 Task: Search one way flight ticket for 5 adults, 2 children, 1 infant in seat and 1 infant on lap in economy from San Luis Obispo: San Luis Obispo County Regional Airport (mcchesney Field) to Laramie: Laramie Regional Airport on 5-3-2023. Choice of flights is Southwest. Number of bags: 2 checked bags. Price is upto 40000. Outbound departure time preference is 10:30.
Action: Mouse moved to (292, 114)
Screenshot: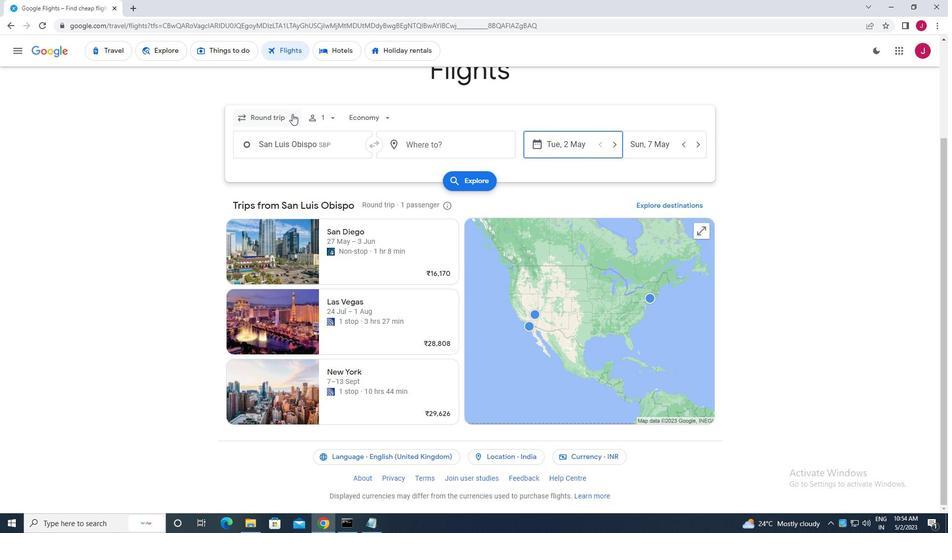 
Action: Mouse pressed left at (292, 114)
Screenshot: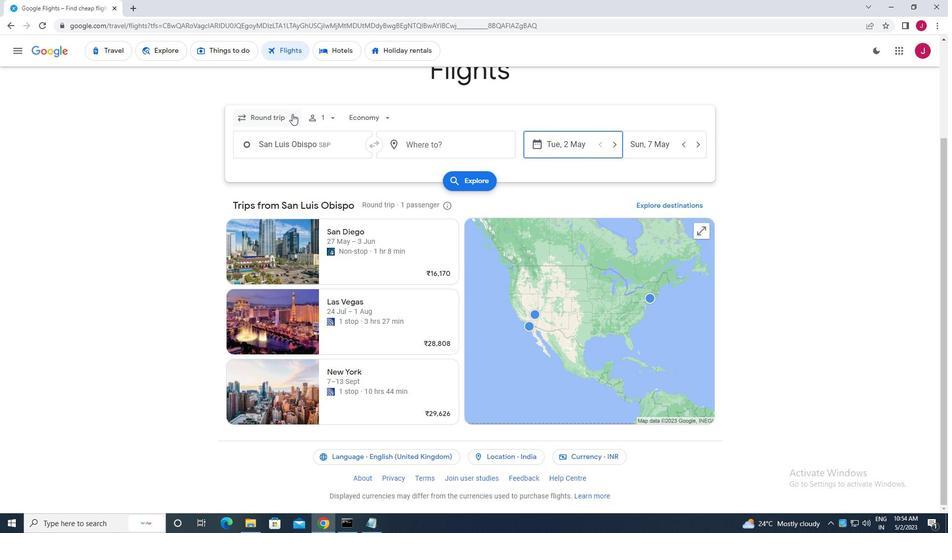 
Action: Mouse moved to (282, 165)
Screenshot: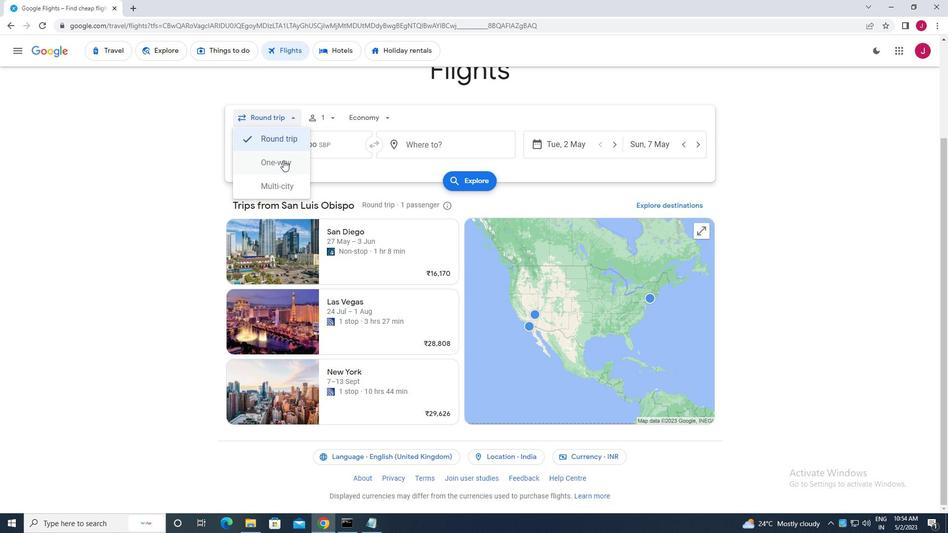 
Action: Mouse pressed left at (282, 165)
Screenshot: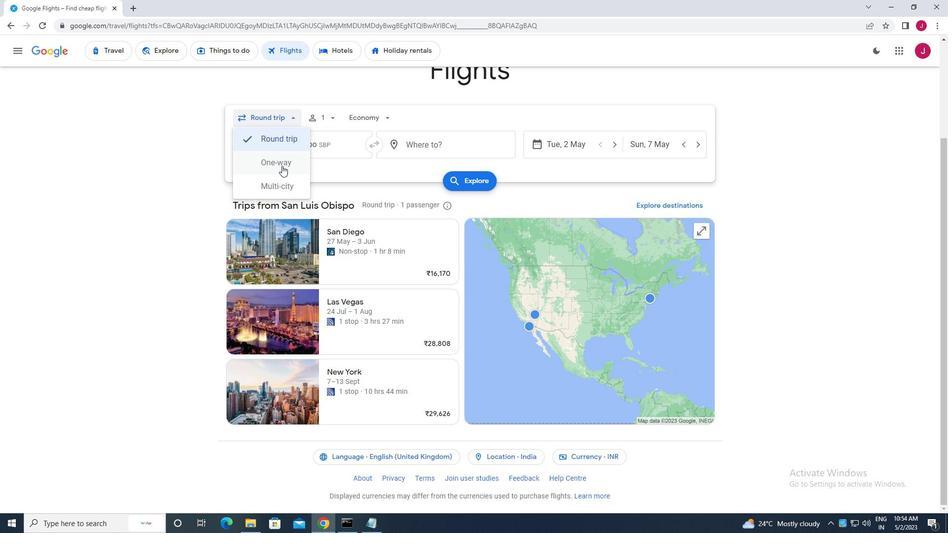 
Action: Mouse moved to (328, 116)
Screenshot: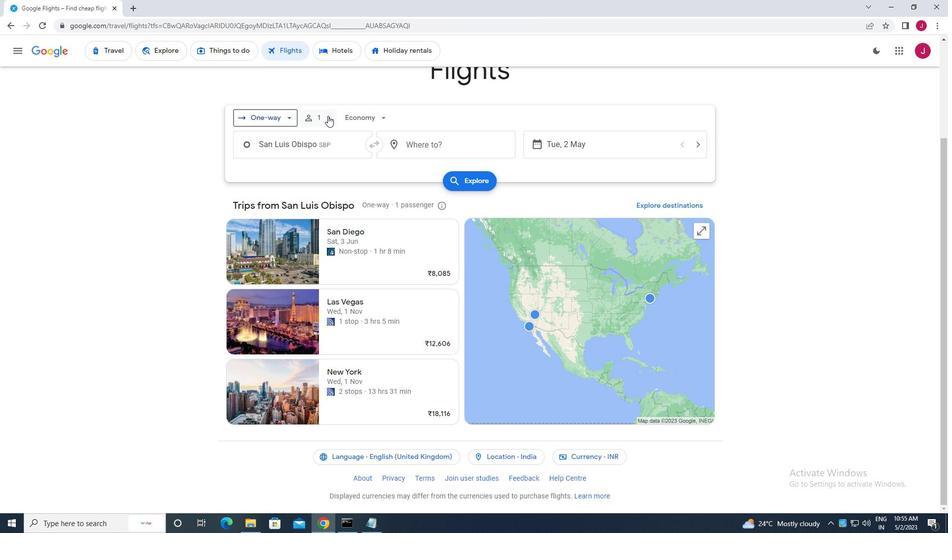 
Action: Mouse pressed left at (328, 116)
Screenshot: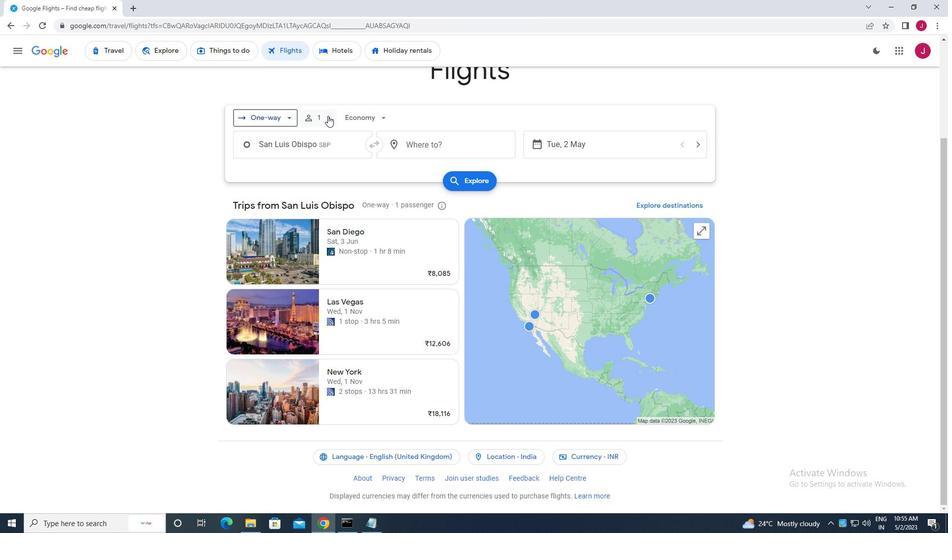 
Action: Mouse moved to (402, 142)
Screenshot: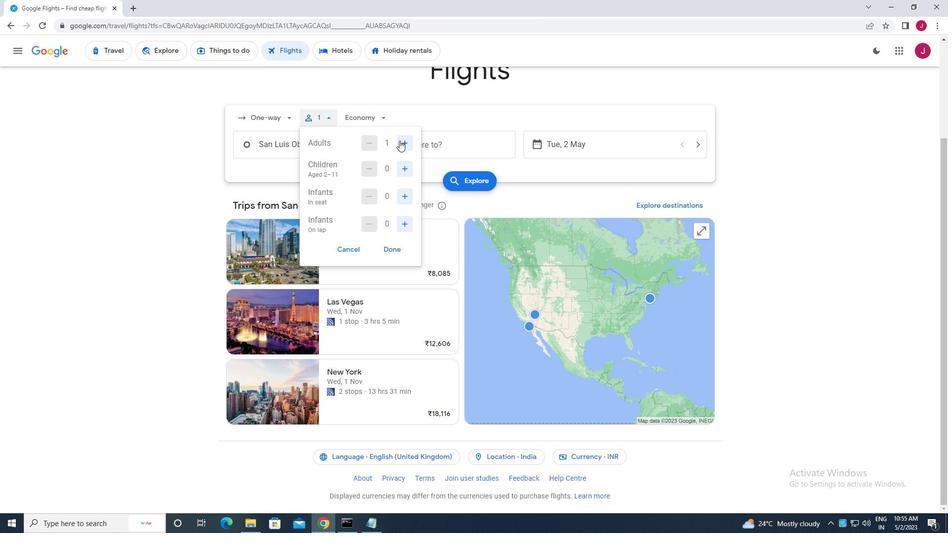 
Action: Mouse pressed left at (402, 142)
Screenshot: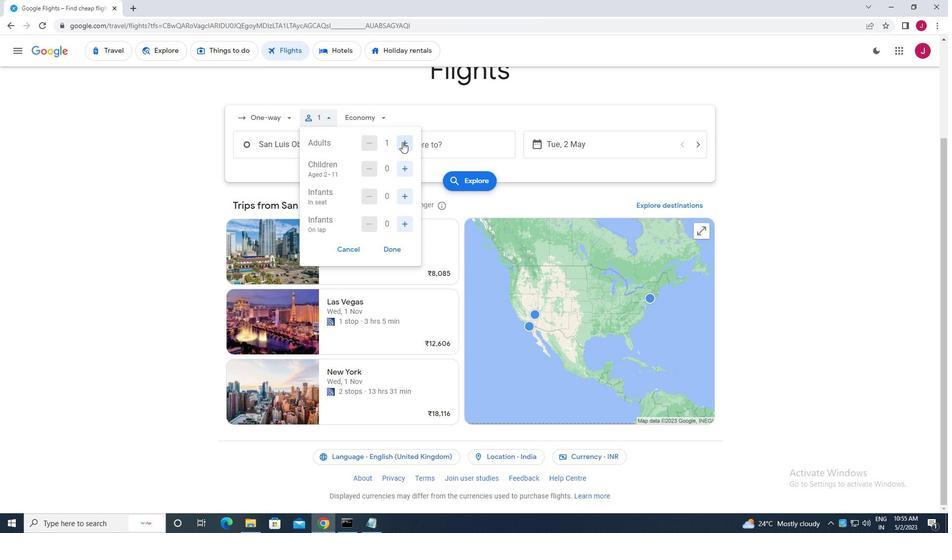 
Action: Mouse moved to (403, 142)
Screenshot: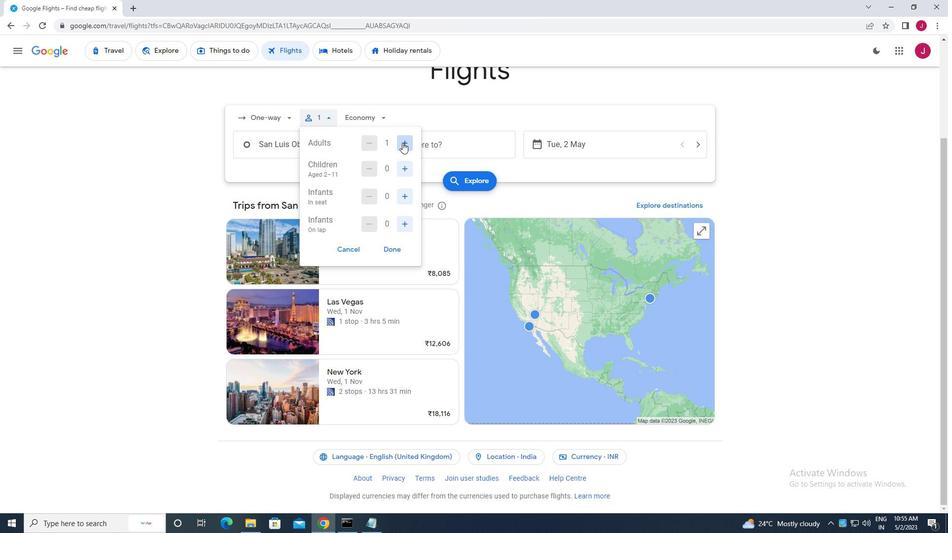 
Action: Mouse pressed left at (403, 142)
Screenshot: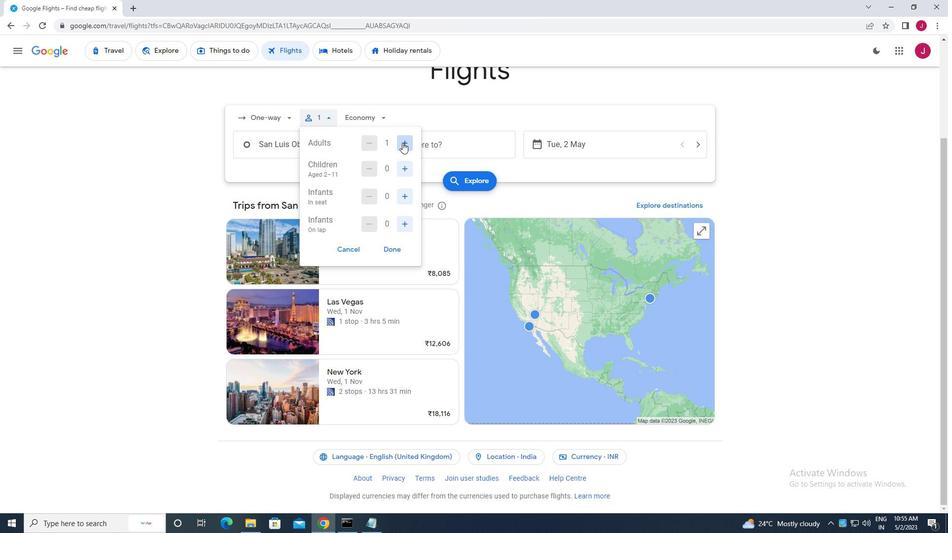 
Action: Mouse moved to (403, 143)
Screenshot: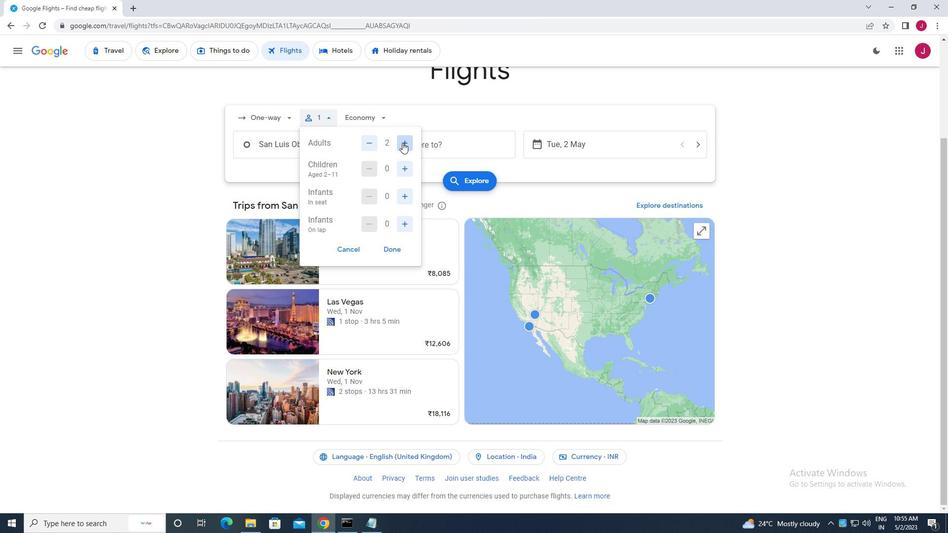 
Action: Mouse pressed left at (403, 143)
Screenshot: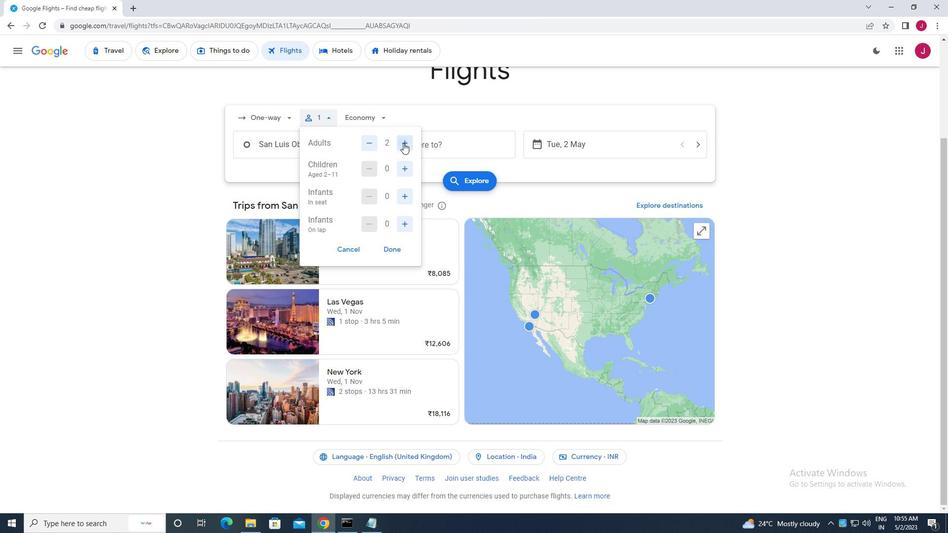 
Action: Mouse pressed left at (403, 143)
Screenshot: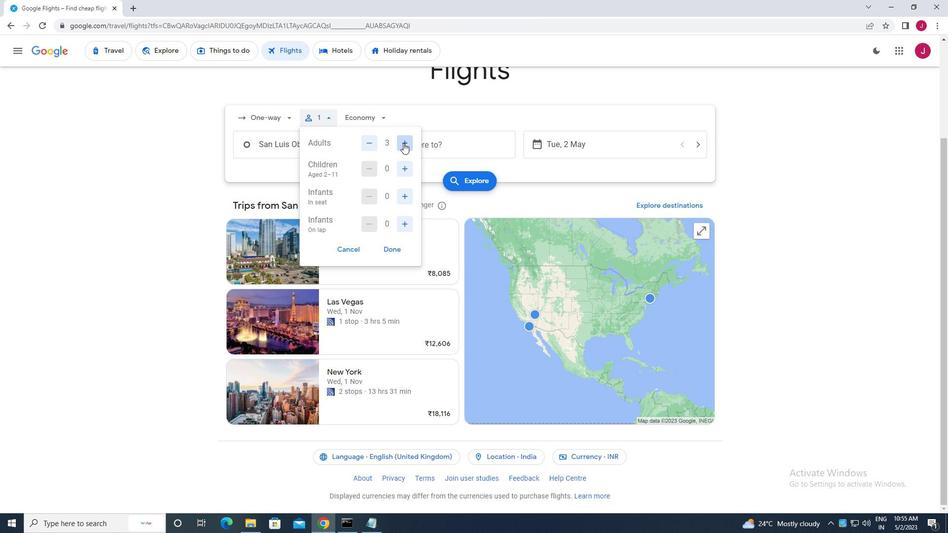 
Action: Mouse moved to (405, 168)
Screenshot: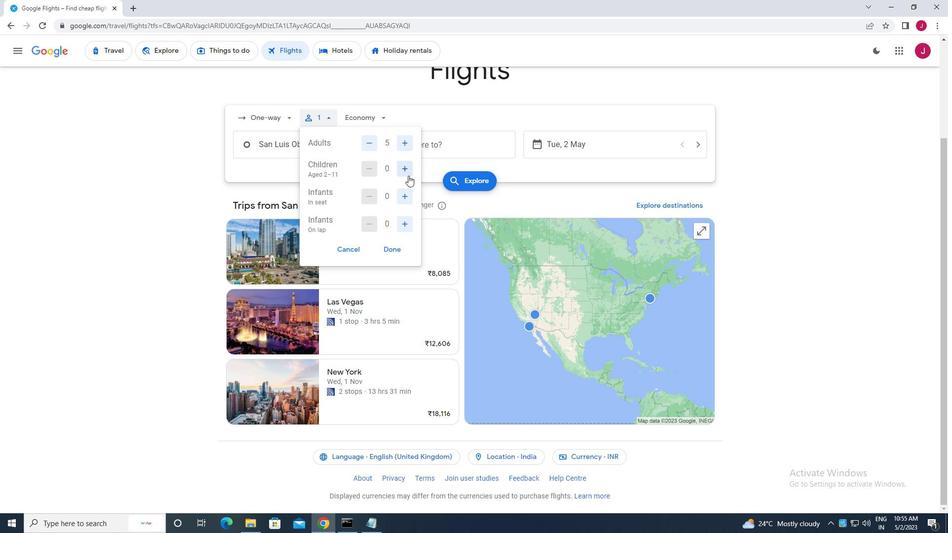 
Action: Mouse pressed left at (405, 168)
Screenshot: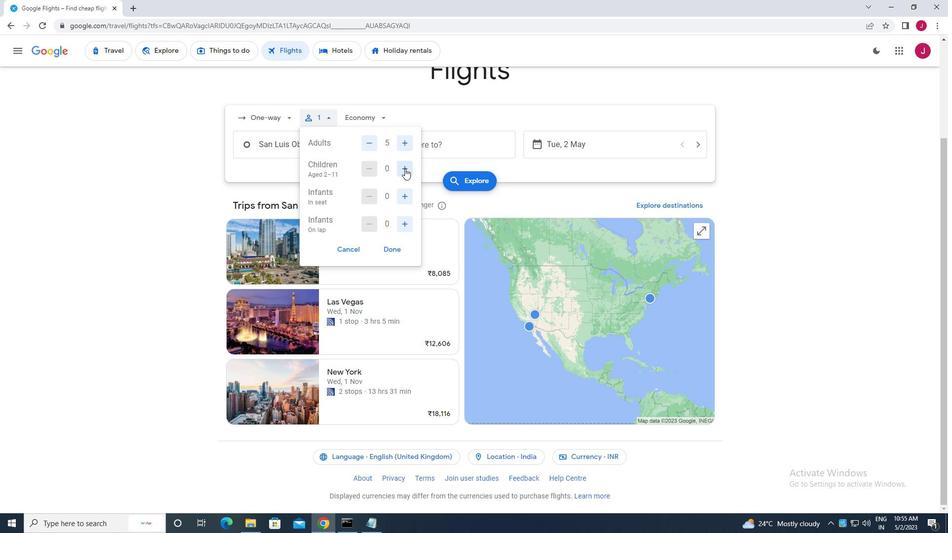 
Action: Mouse pressed left at (405, 168)
Screenshot: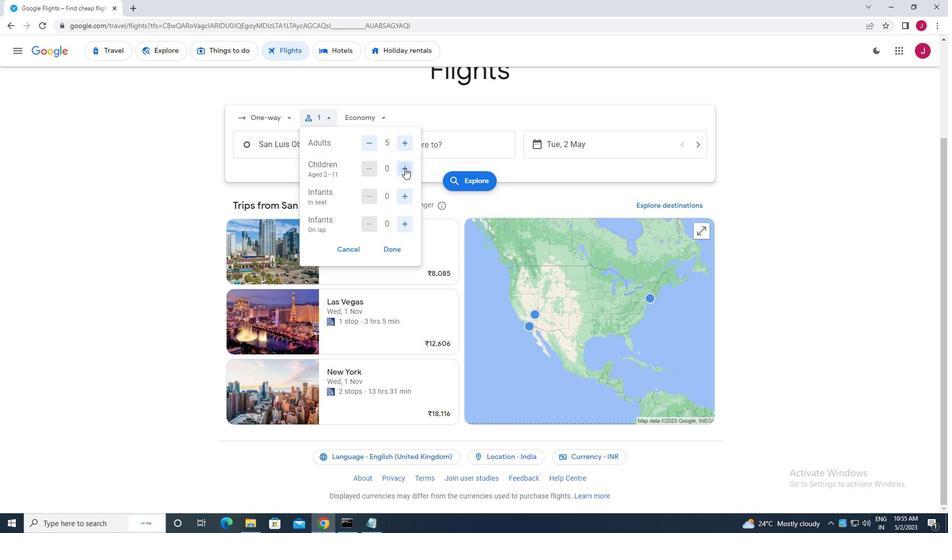 
Action: Mouse moved to (408, 195)
Screenshot: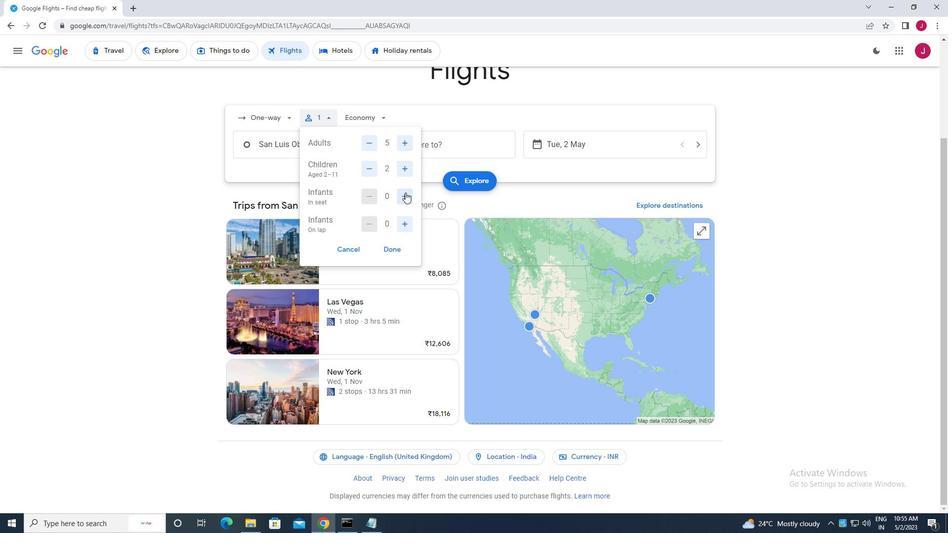 
Action: Mouse pressed left at (408, 195)
Screenshot: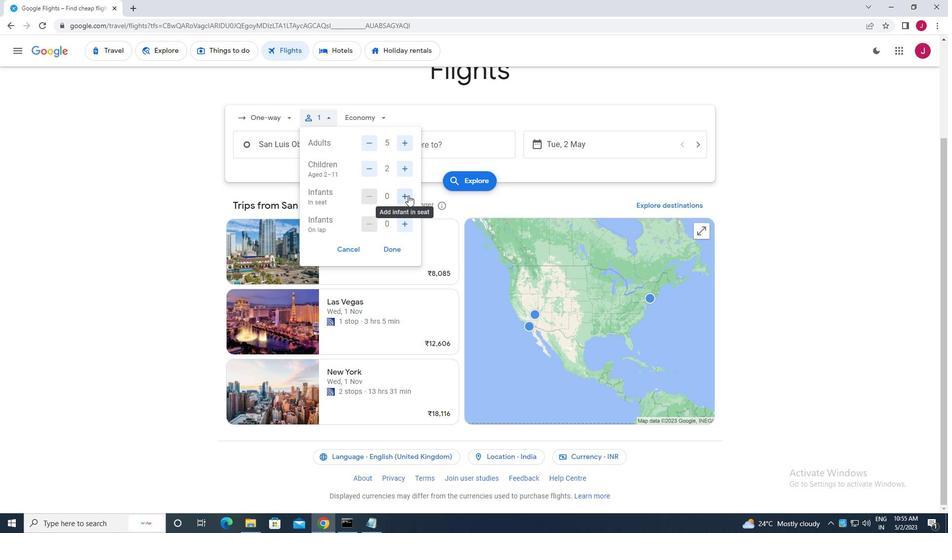 
Action: Mouse moved to (404, 226)
Screenshot: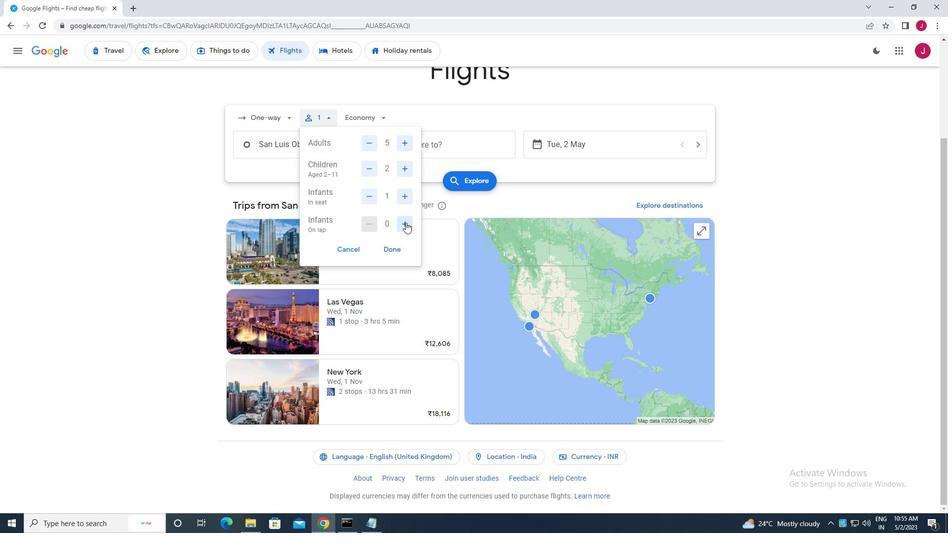 
Action: Mouse pressed left at (404, 226)
Screenshot: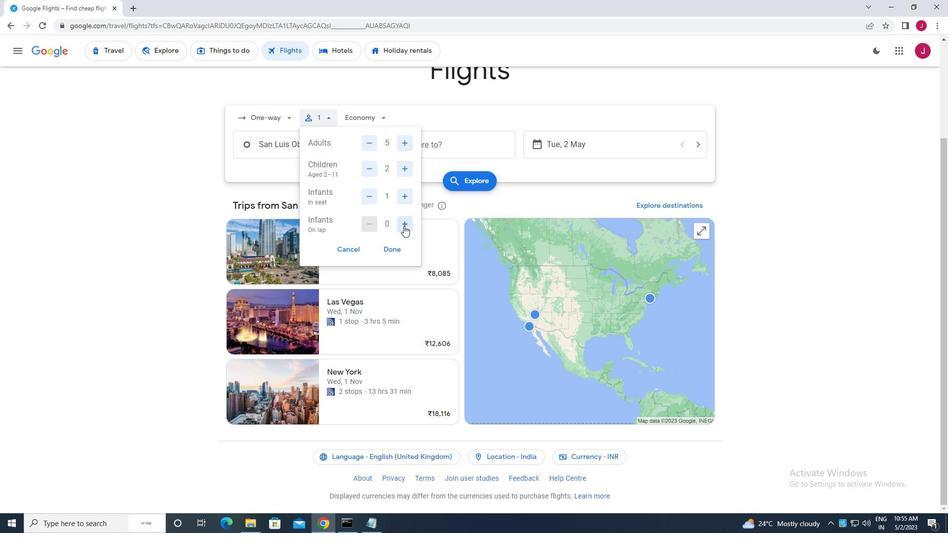 
Action: Mouse moved to (395, 249)
Screenshot: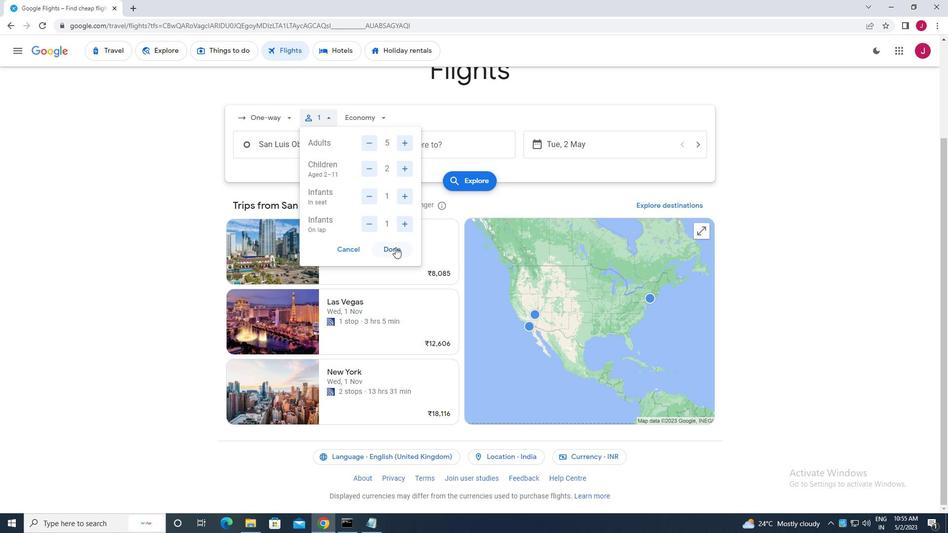 
Action: Mouse pressed left at (395, 249)
Screenshot: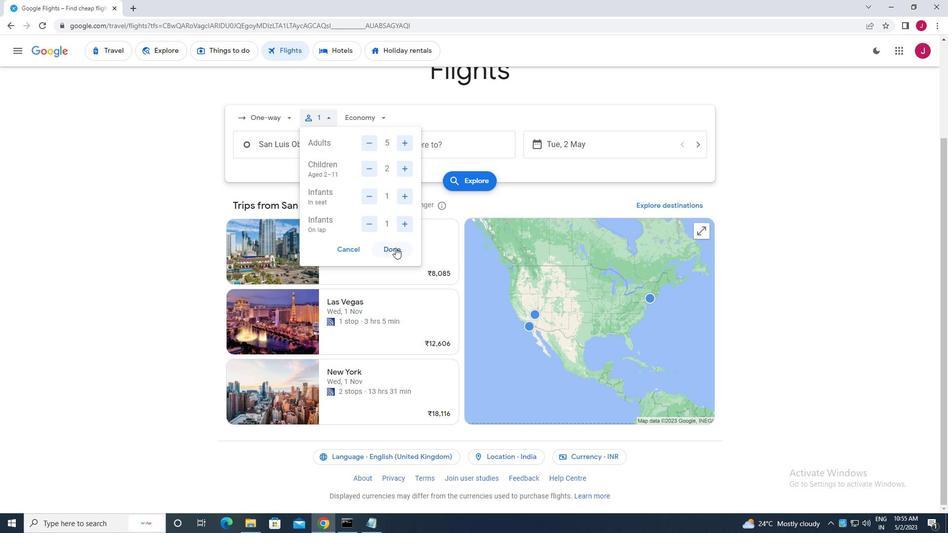 
Action: Mouse moved to (366, 117)
Screenshot: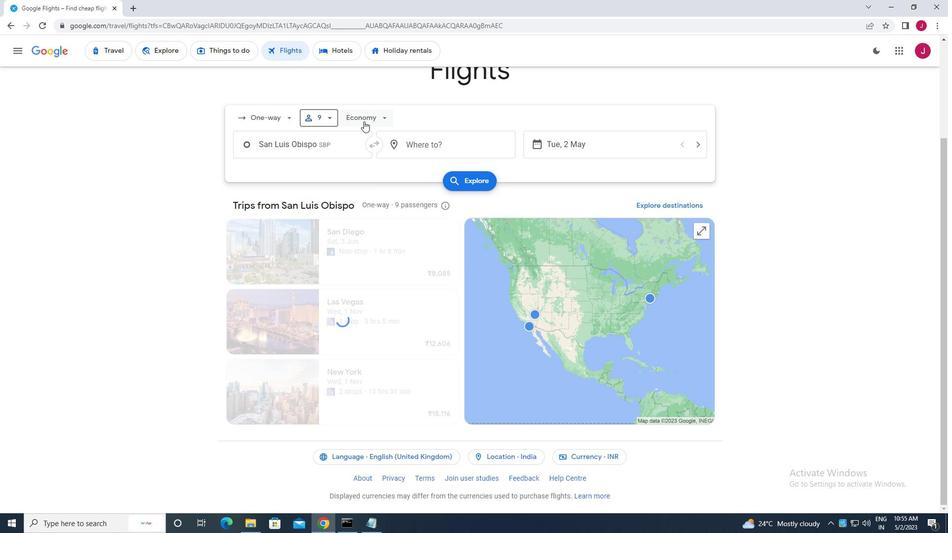 
Action: Mouse pressed left at (366, 117)
Screenshot: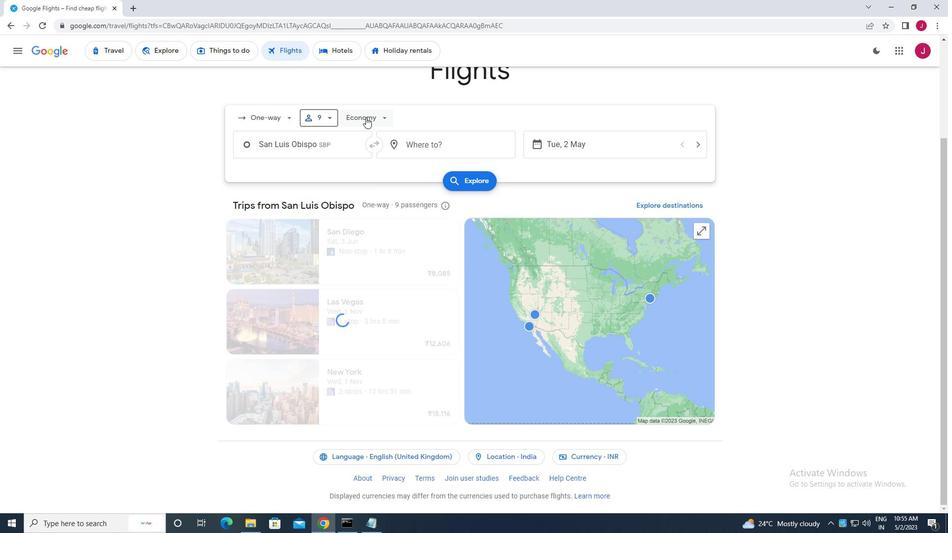 
Action: Mouse moved to (373, 114)
Screenshot: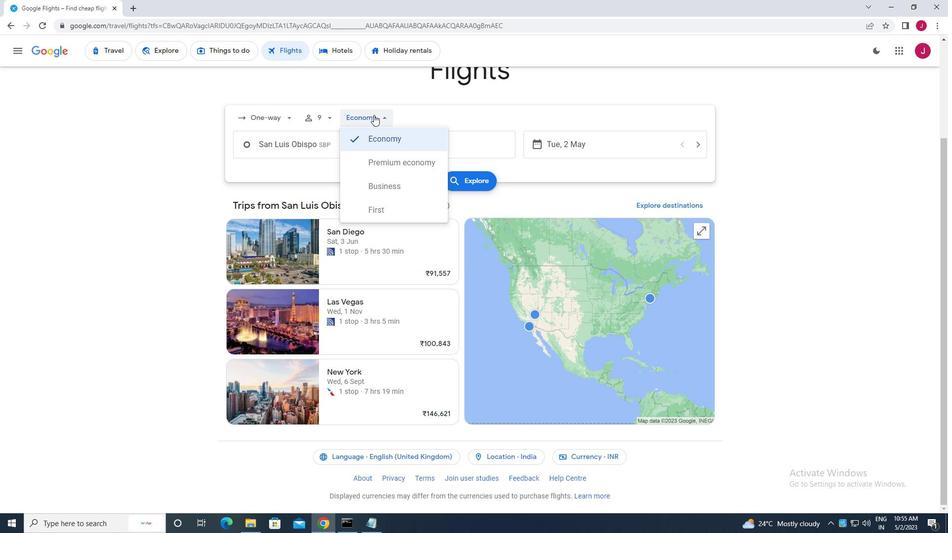 
Action: Mouse pressed left at (373, 114)
Screenshot: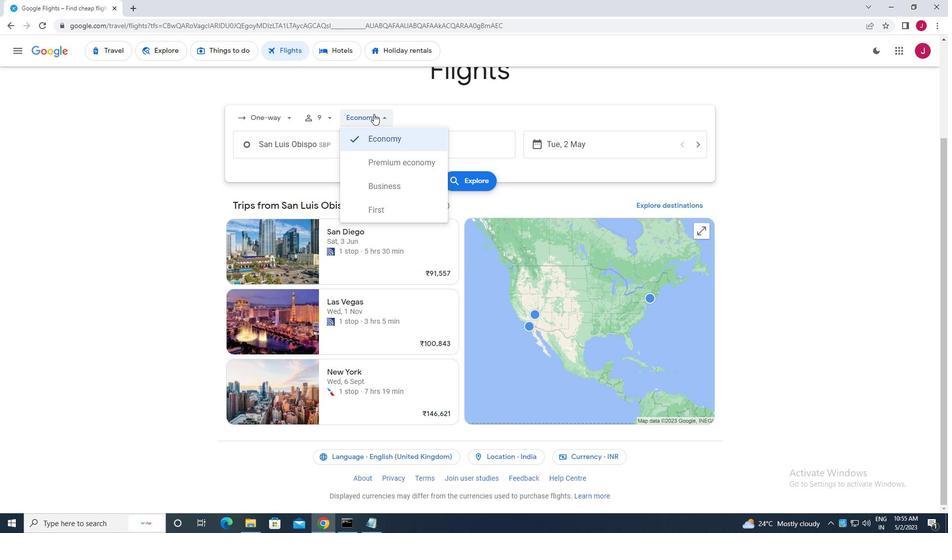 
Action: Mouse moved to (325, 144)
Screenshot: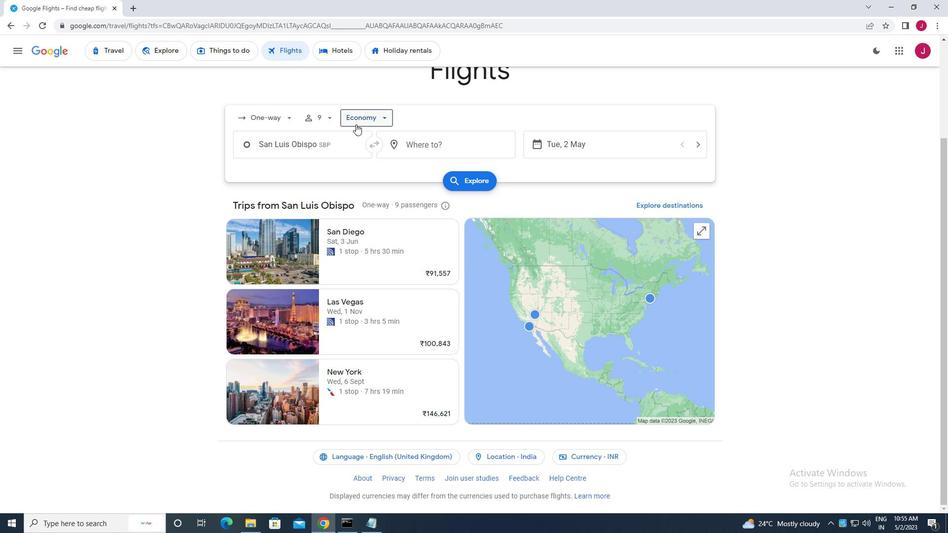 
Action: Mouse pressed left at (325, 144)
Screenshot: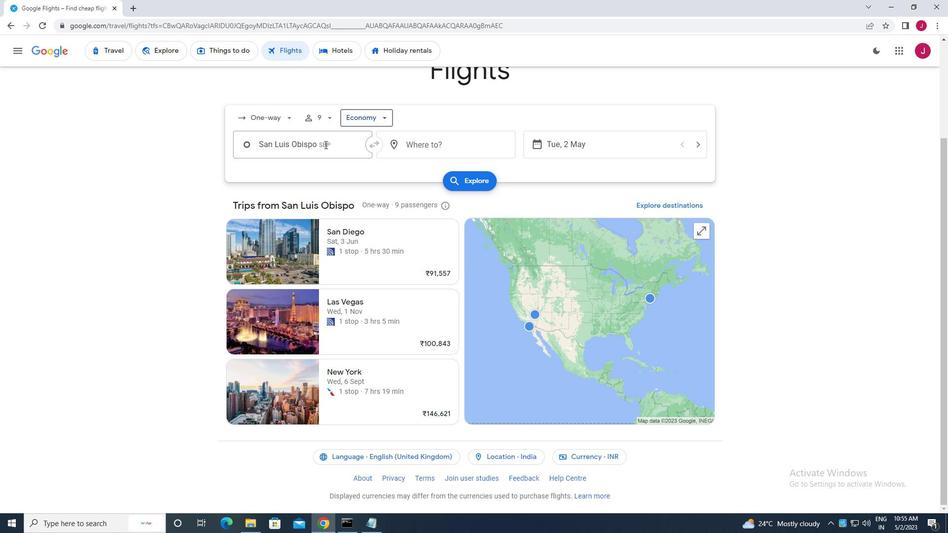 
Action: Key pressed san<Key.space>luis
Screenshot: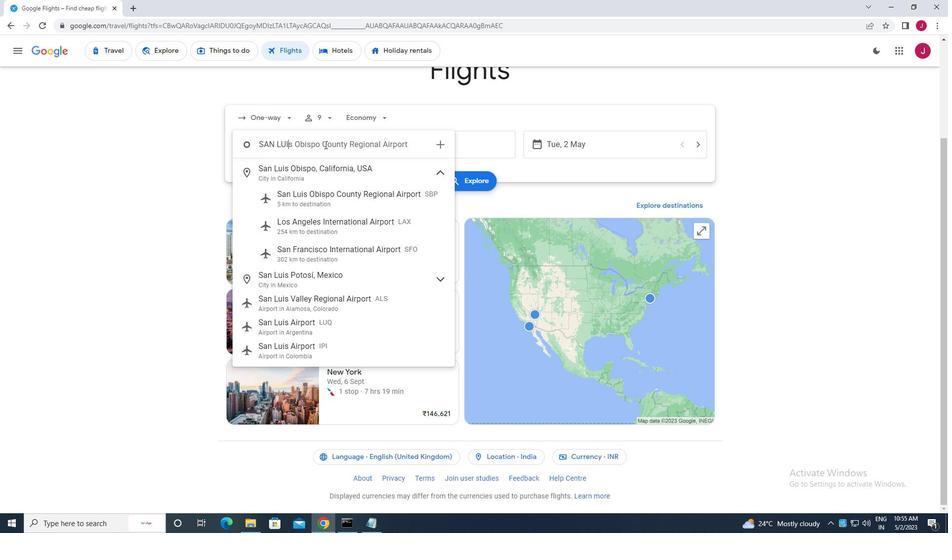 
Action: Mouse moved to (333, 200)
Screenshot: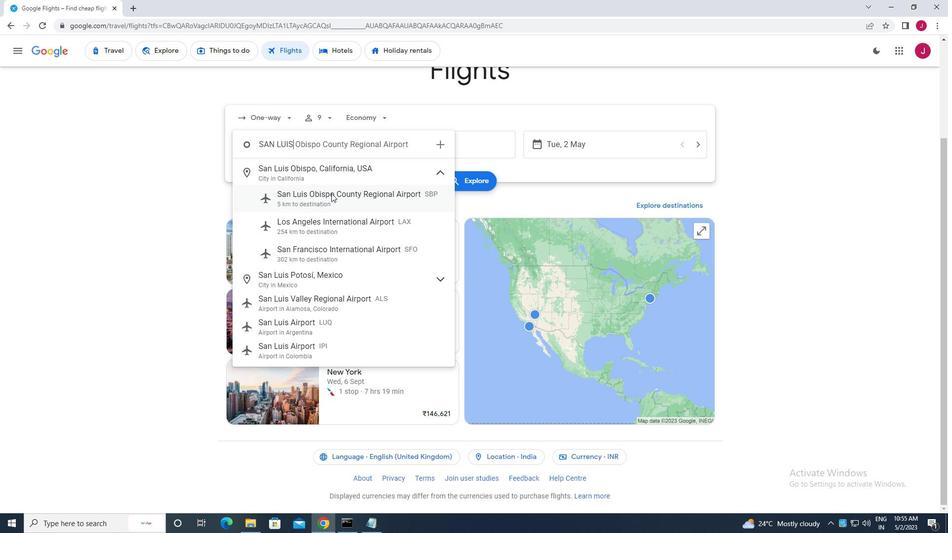 
Action: Mouse pressed left at (333, 200)
Screenshot: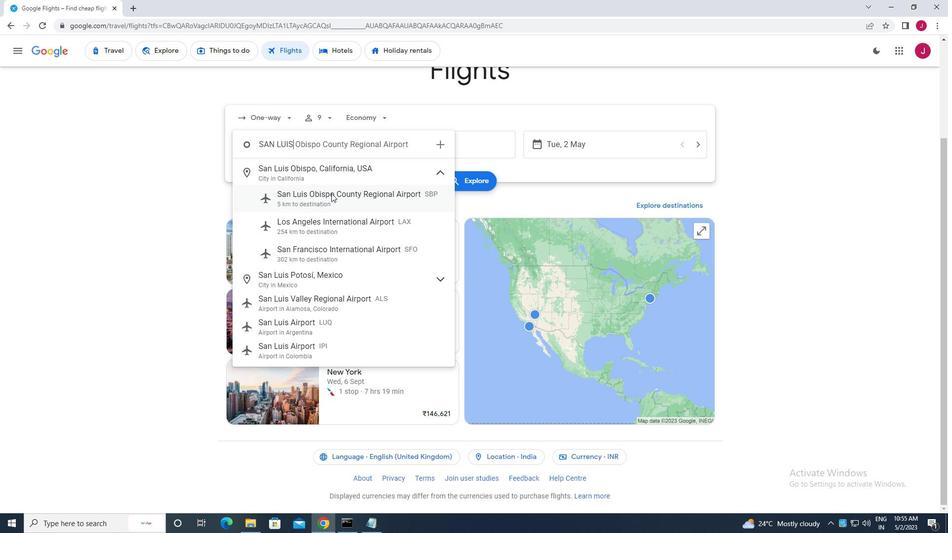 
Action: Mouse moved to (447, 147)
Screenshot: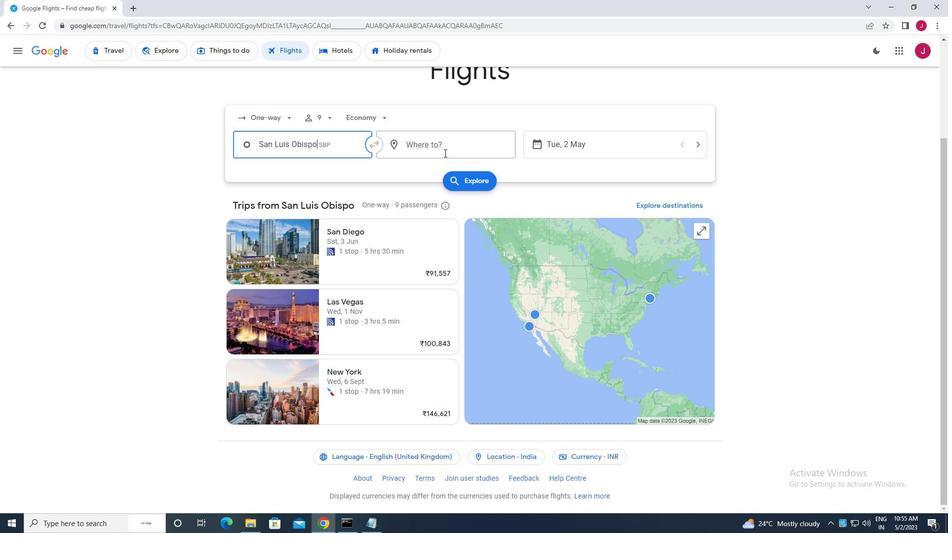 
Action: Mouse pressed left at (447, 147)
Screenshot: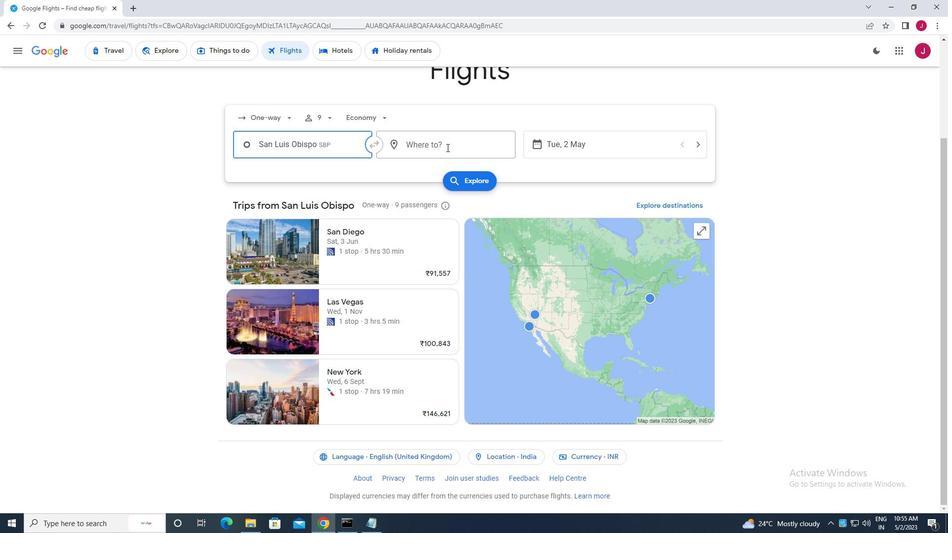 
Action: Mouse moved to (446, 148)
Screenshot: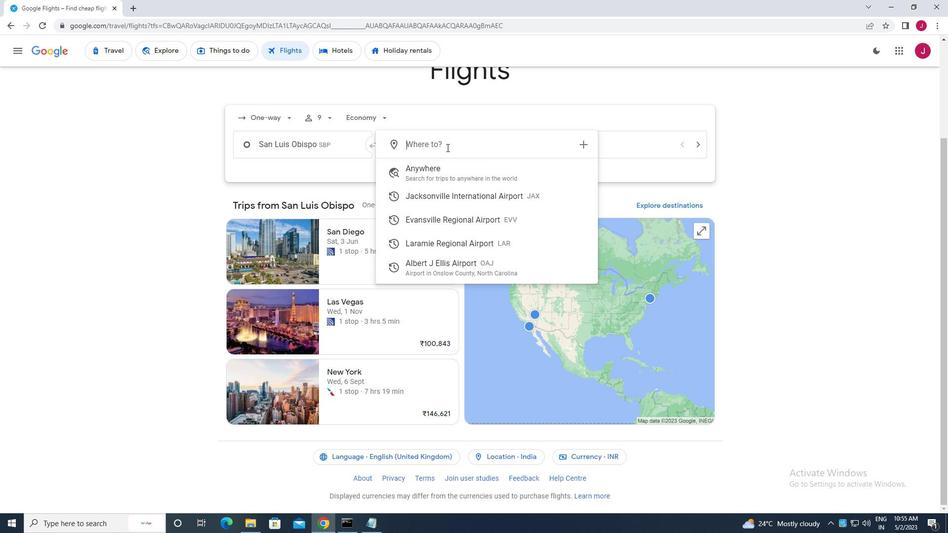 
Action: Key pressed lara
Screenshot: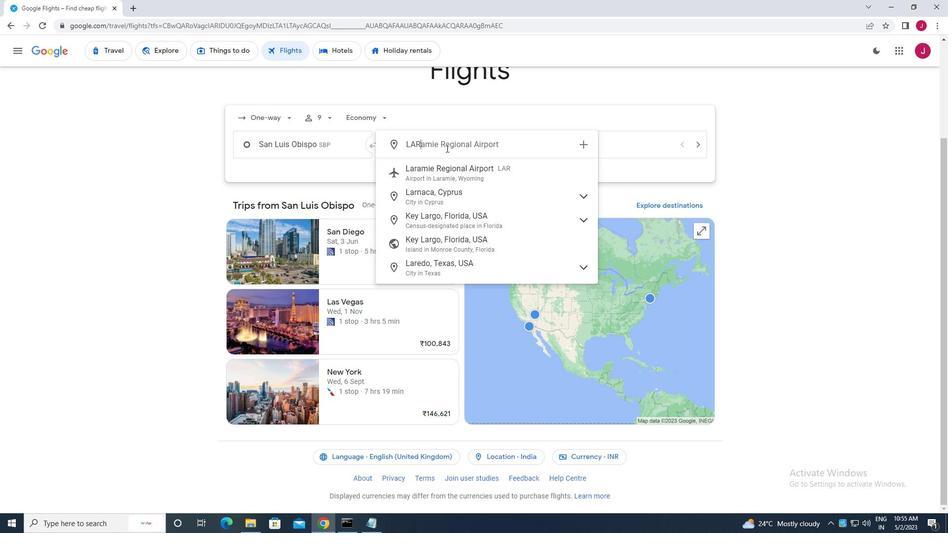 
Action: Mouse moved to (476, 222)
Screenshot: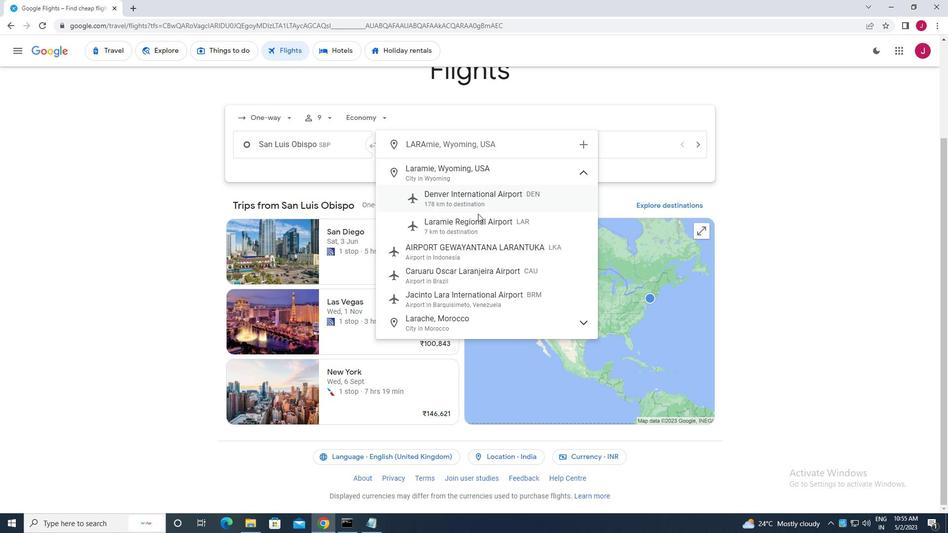 
Action: Mouse pressed left at (476, 222)
Screenshot: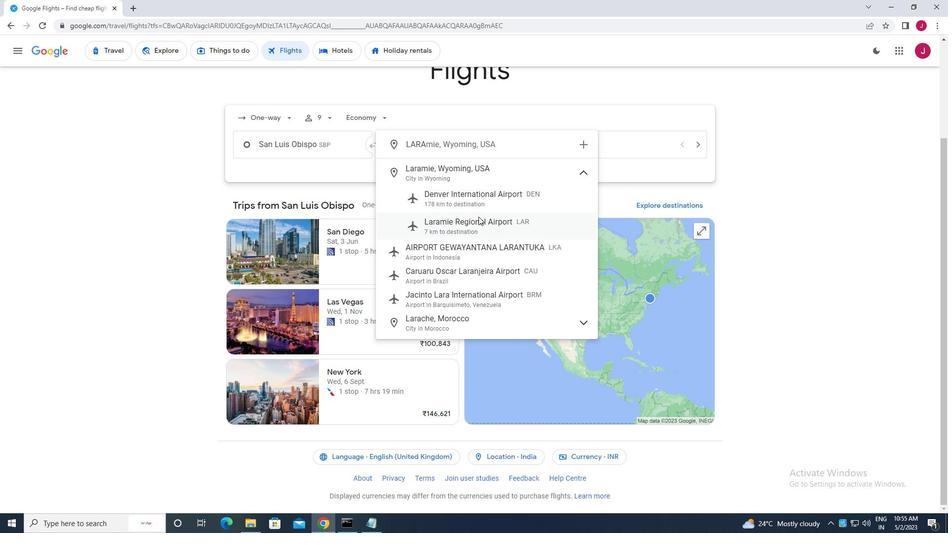 
Action: Mouse moved to (555, 146)
Screenshot: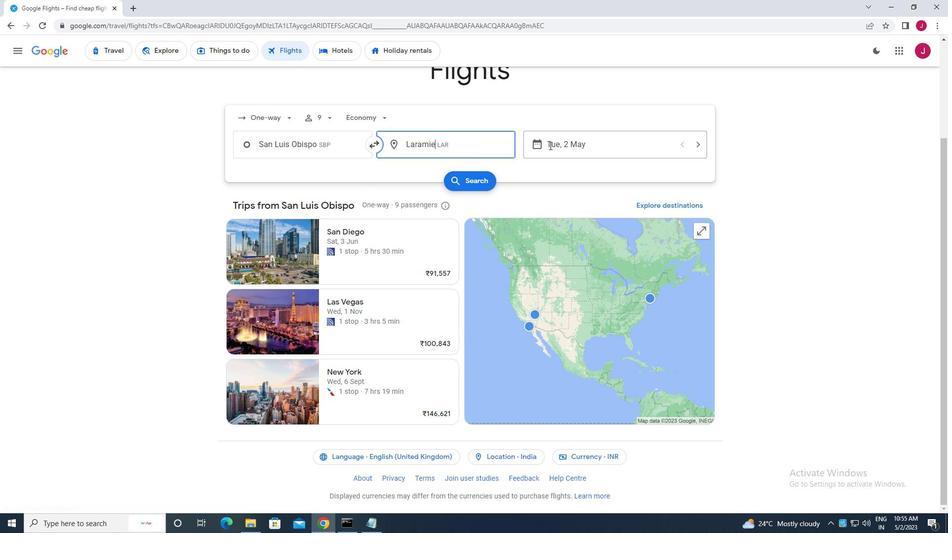 
Action: Mouse pressed left at (555, 146)
Screenshot: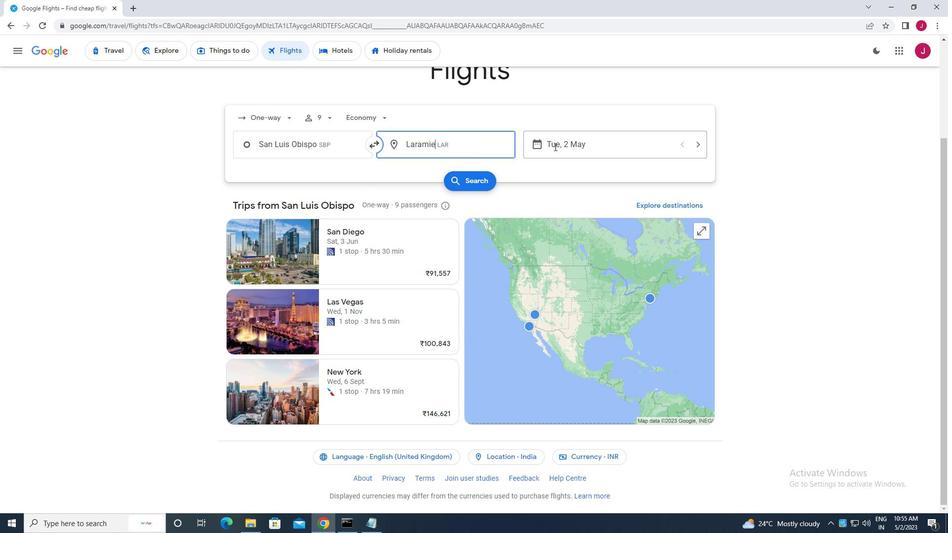 
Action: Mouse moved to (426, 221)
Screenshot: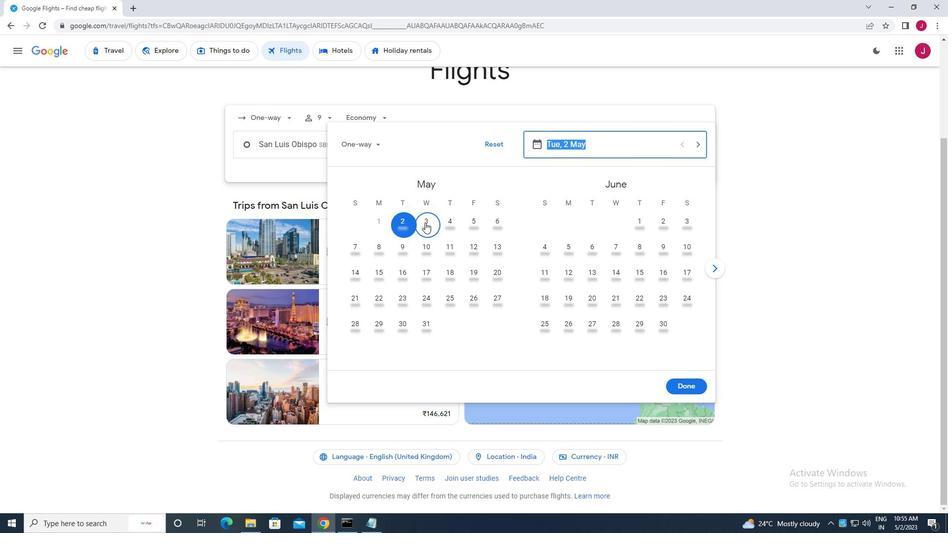 
Action: Mouse pressed left at (426, 221)
Screenshot: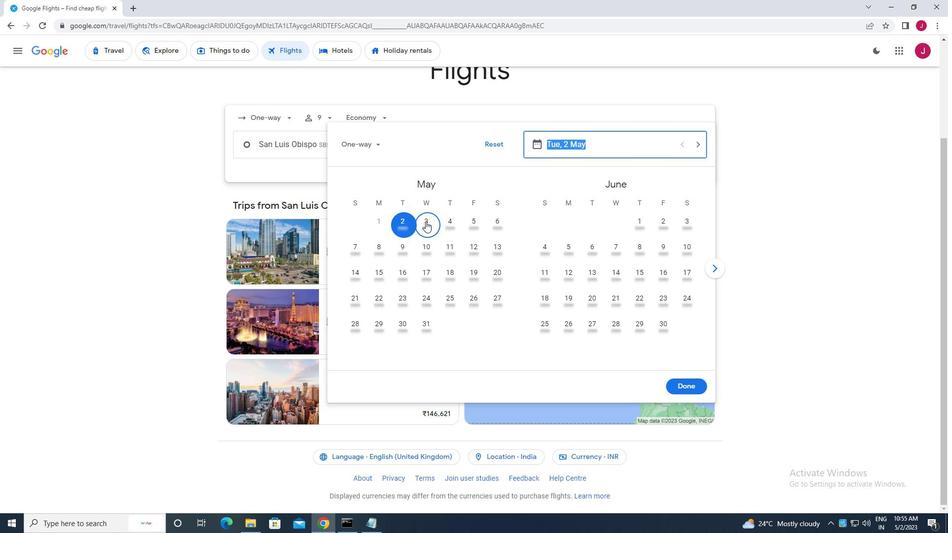 
Action: Mouse moved to (680, 385)
Screenshot: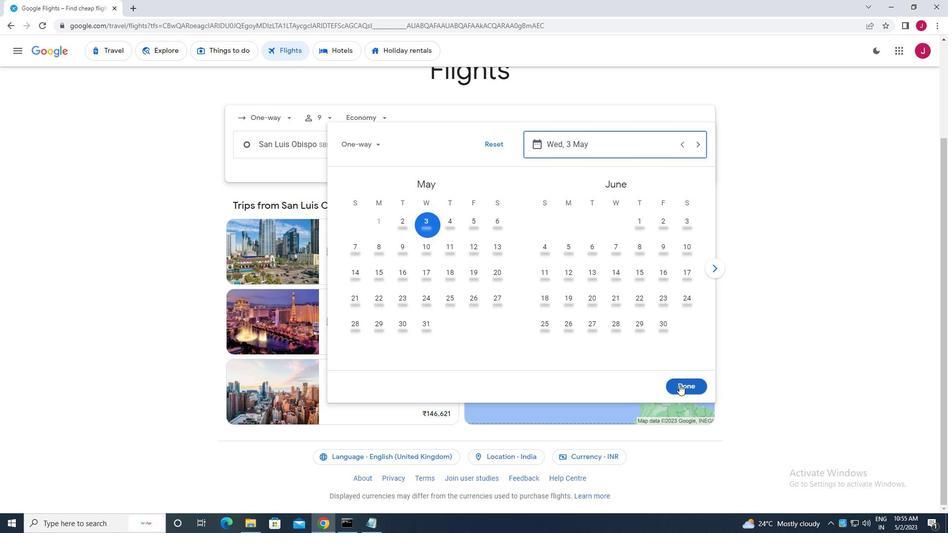 
Action: Mouse pressed left at (680, 385)
Screenshot: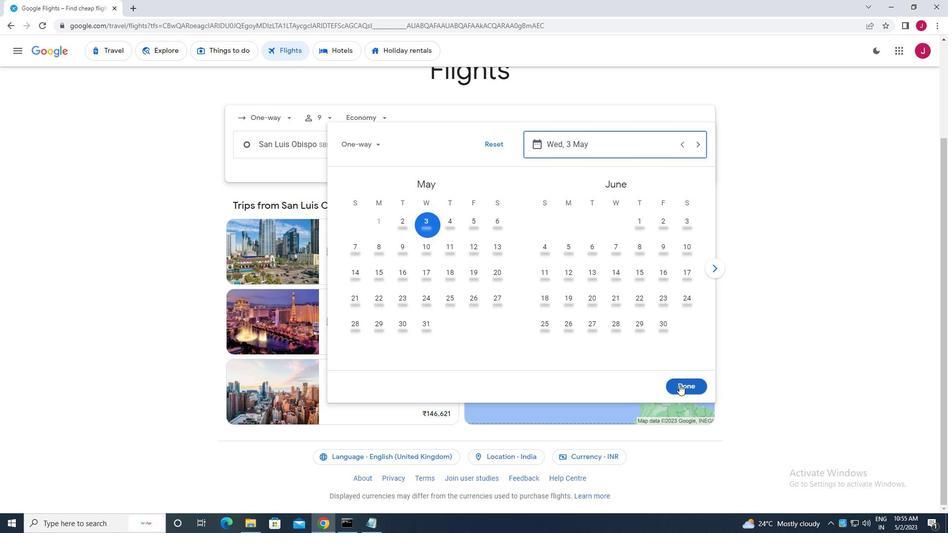 
Action: Mouse moved to (469, 180)
Screenshot: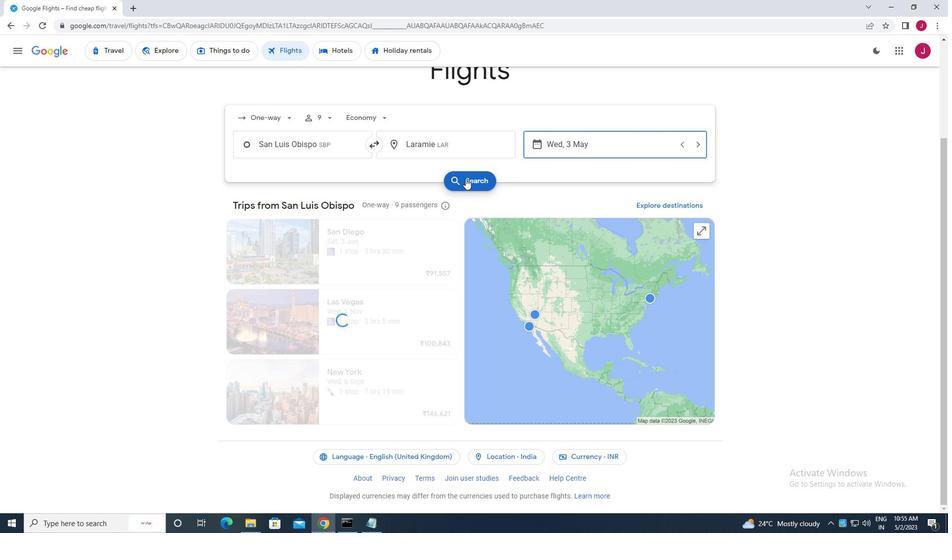 
Action: Mouse pressed left at (469, 180)
Screenshot: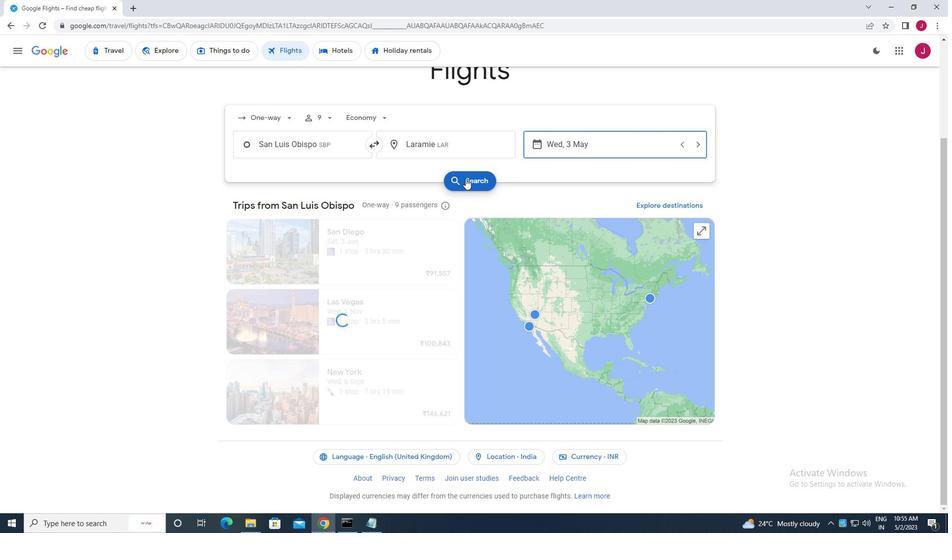 
Action: Mouse moved to (256, 139)
Screenshot: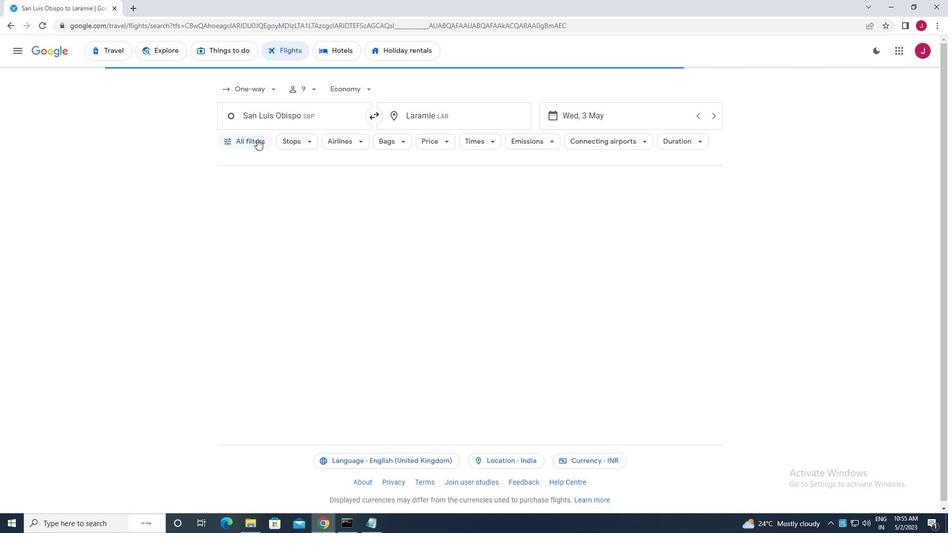 
Action: Mouse pressed left at (256, 139)
Screenshot: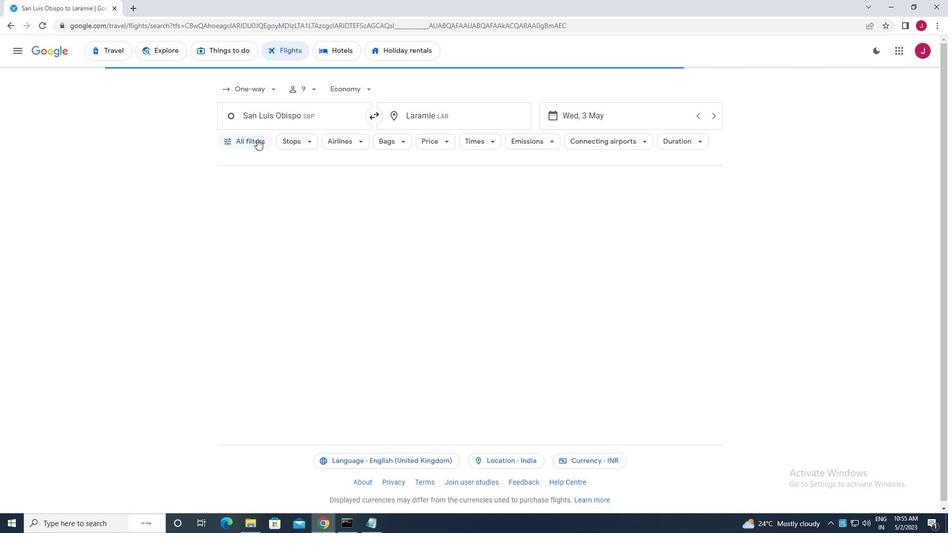 
Action: Mouse moved to (286, 217)
Screenshot: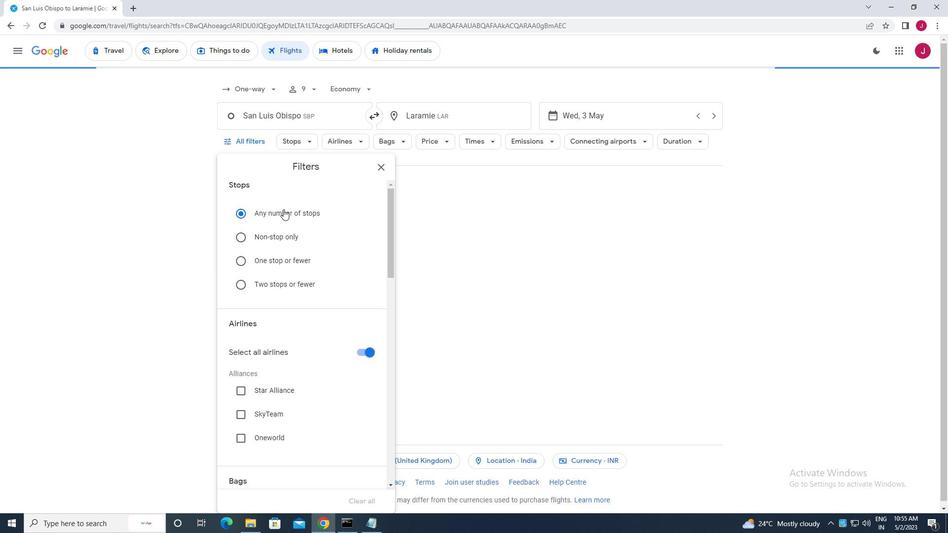 
Action: Mouse scrolled (286, 216) with delta (0, 0)
Screenshot: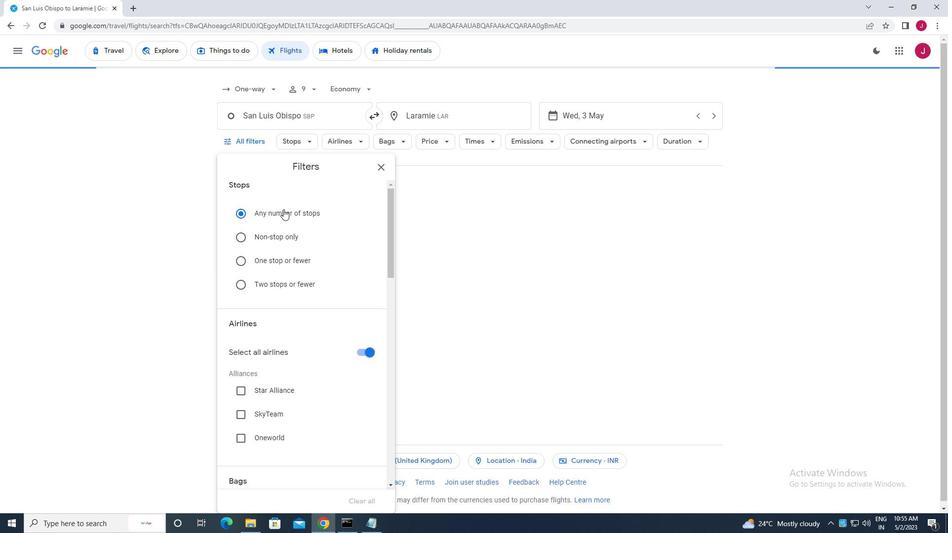
Action: Mouse scrolled (286, 216) with delta (0, 0)
Screenshot: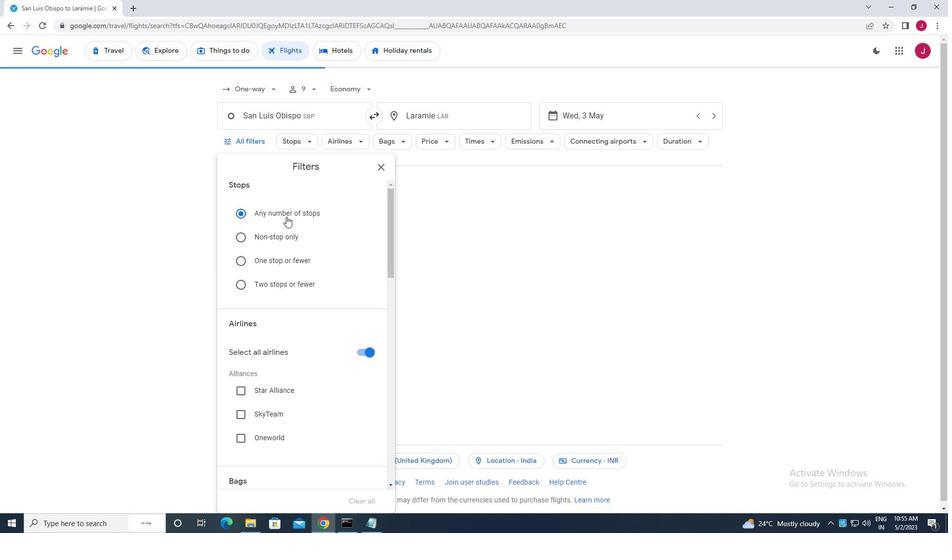 
Action: Mouse moved to (364, 252)
Screenshot: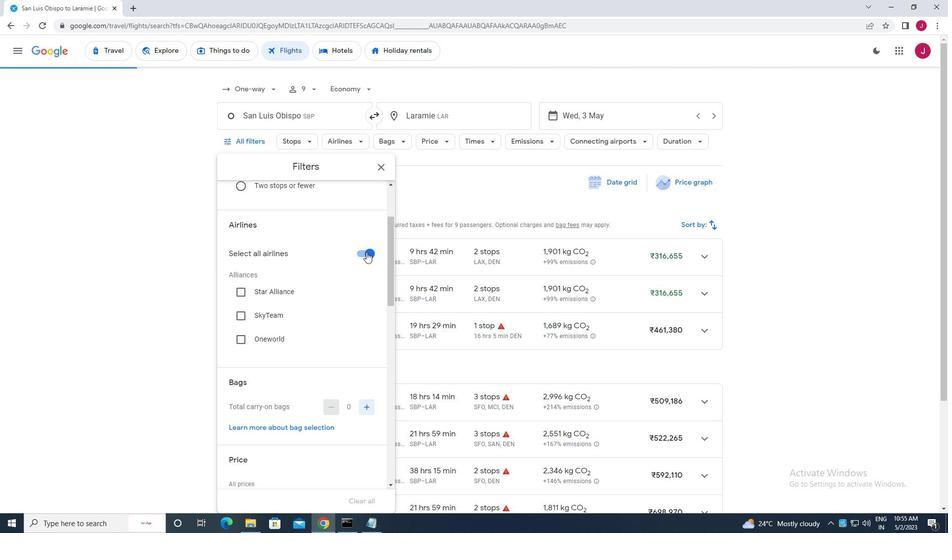 
Action: Mouse pressed left at (364, 252)
Screenshot: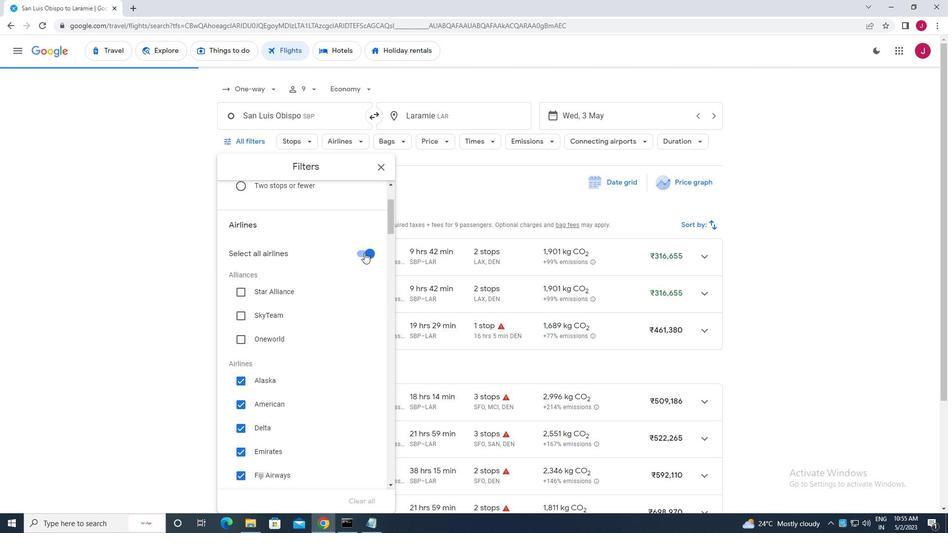 
Action: Mouse moved to (351, 254)
Screenshot: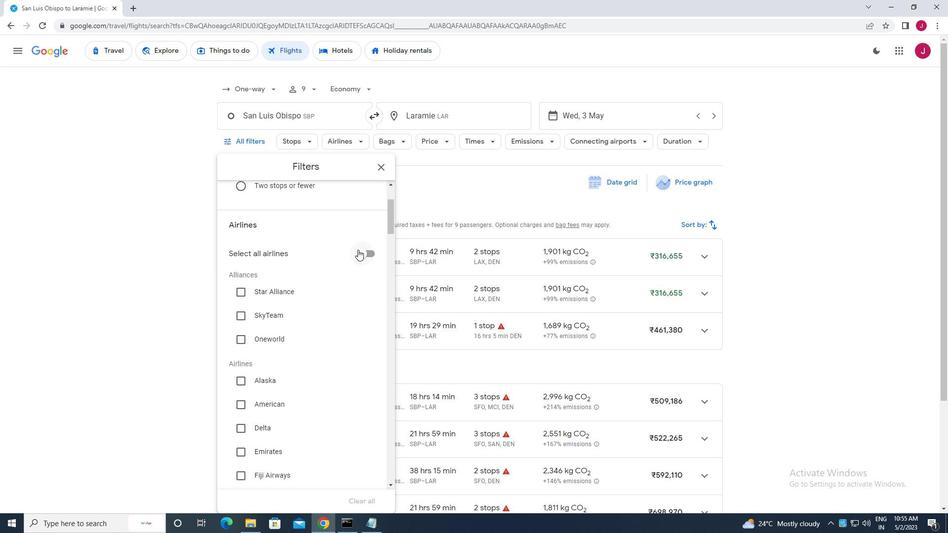 
Action: Mouse scrolled (351, 254) with delta (0, 0)
Screenshot: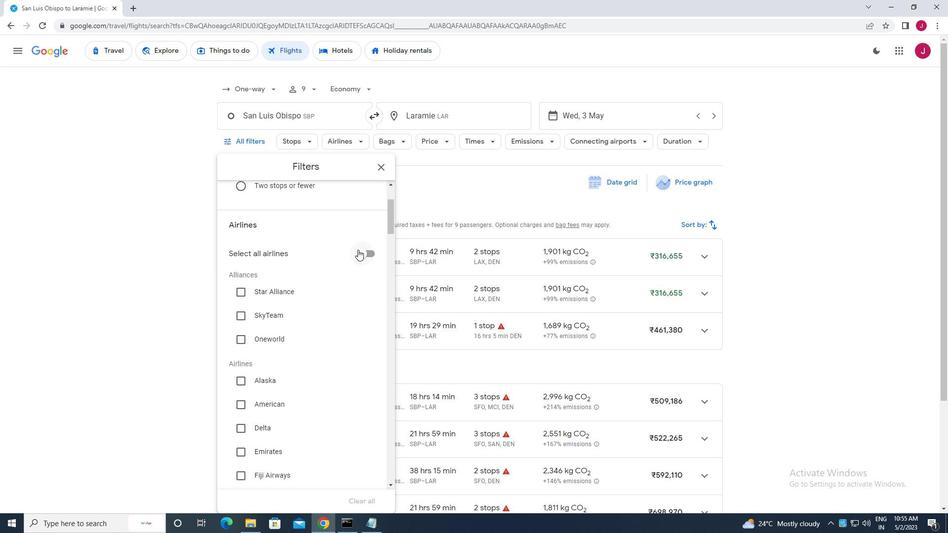 
Action: Mouse scrolled (351, 254) with delta (0, 0)
Screenshot: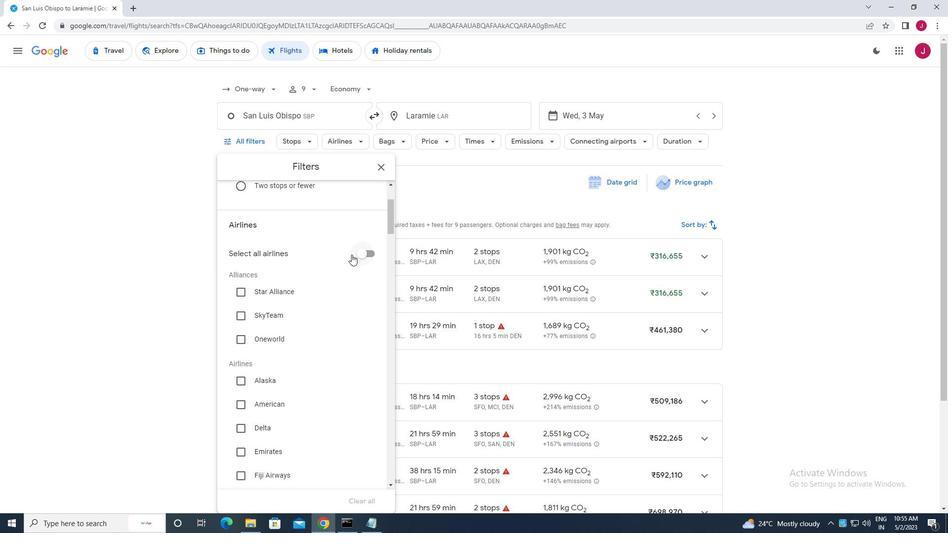 
Action: Mouse moved to (332, 257)
Screenshot: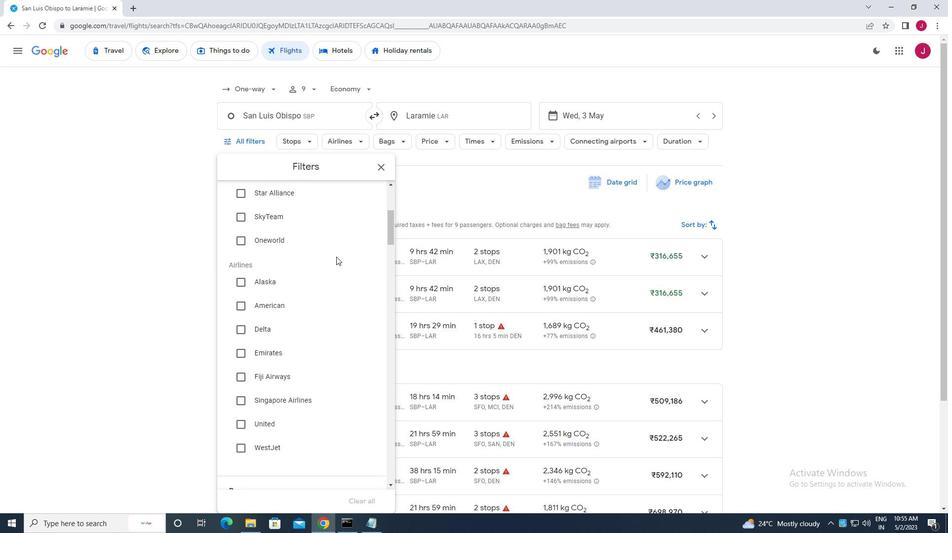 
Action: Mouse scrolled (332, 257) with delta (0, 0)
Screenshot: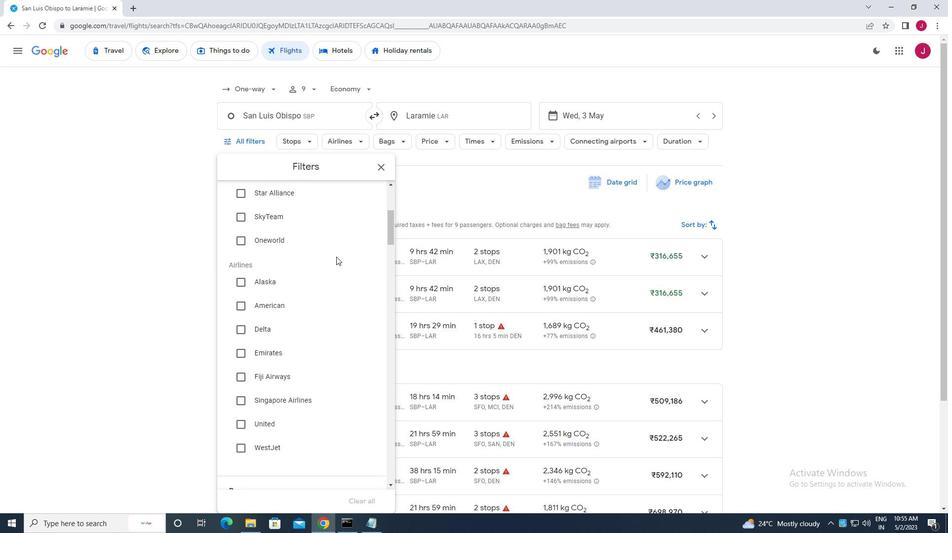 
Action: Mouse moved to (265, 250)
Screenshot: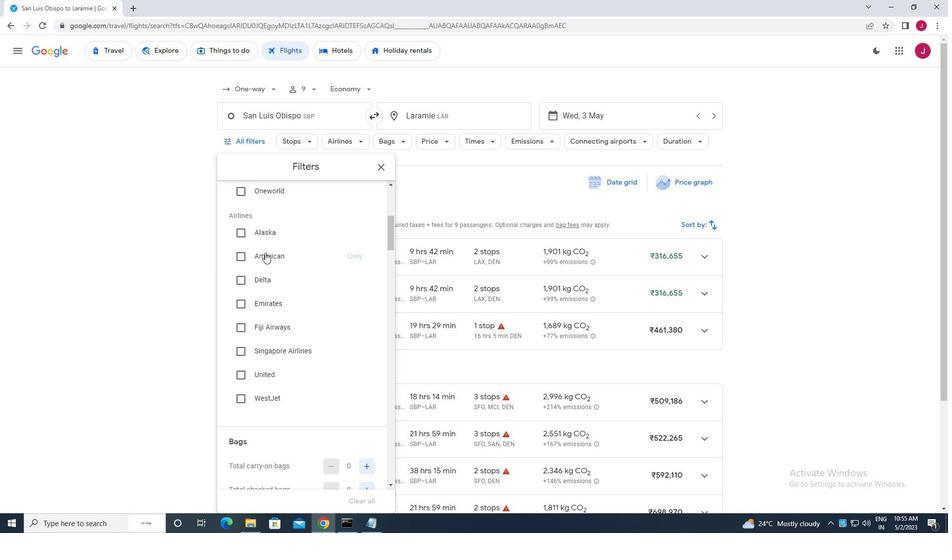 
Action: Mouse scrolled (265, 250) with delta (0, 0)
Screenshot: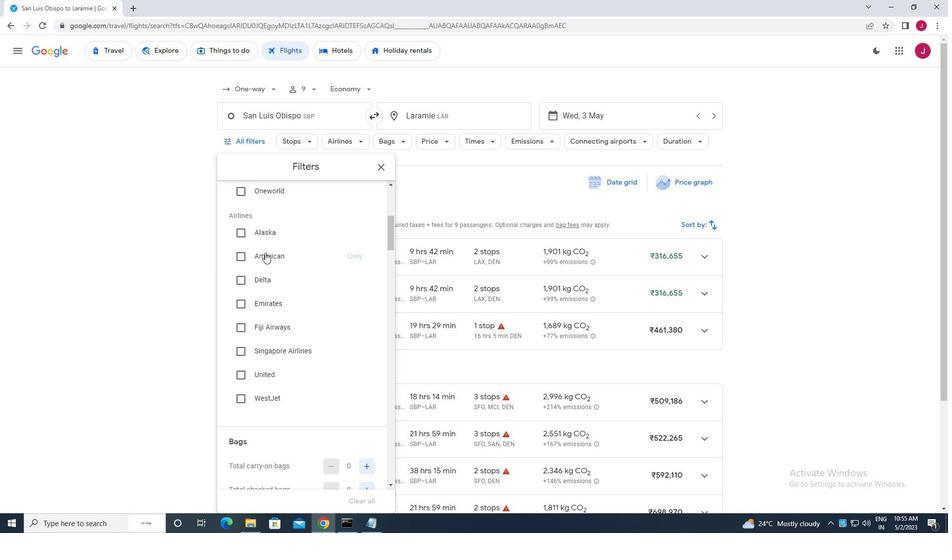 
Action: Mouse scrolled (265, 250) with delta (0, 0)
Screenshot: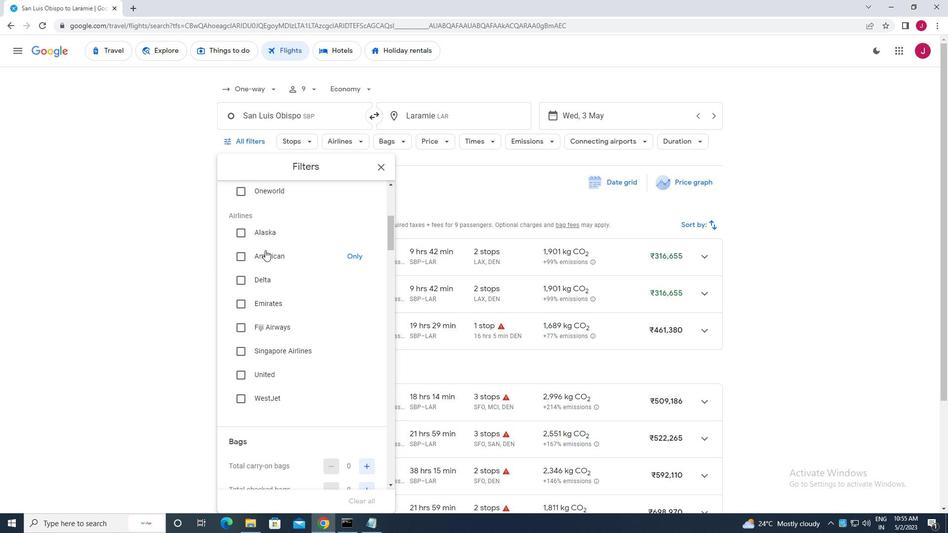 
Action: Mouse scrolled (265, 249) with delta (0, 0)
Screenshot: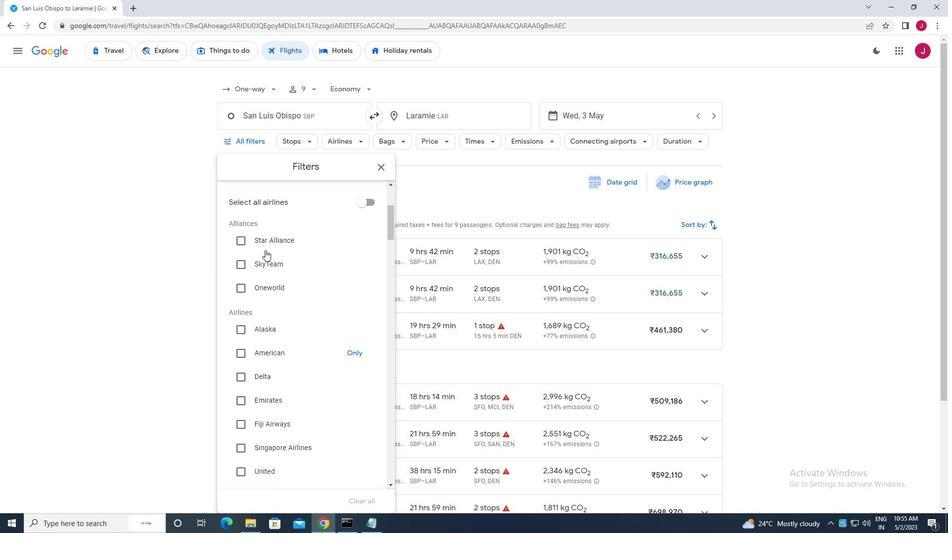 
Action: Mouse scrolled (265, 249) with delta (0, 0)
Screenshot: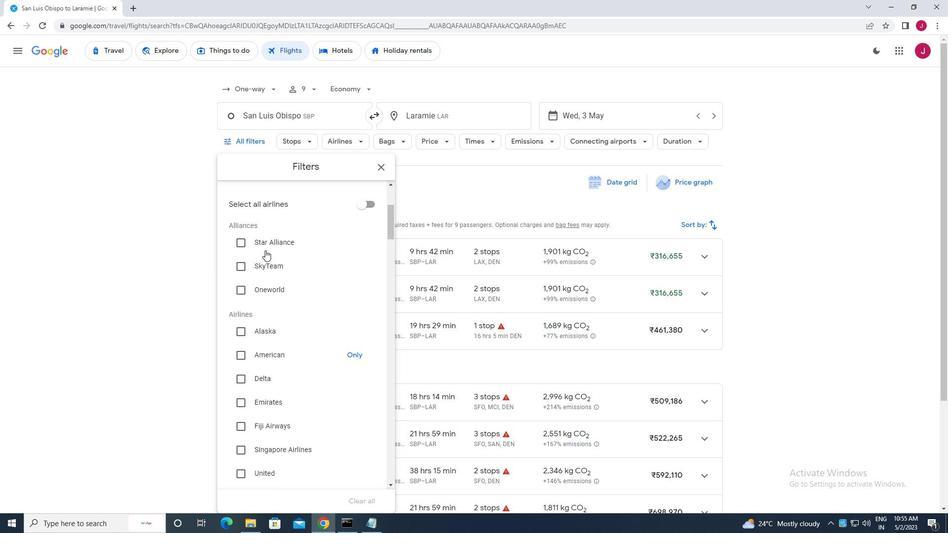
Action: Mouse moved to (265, 250)
Screenshot: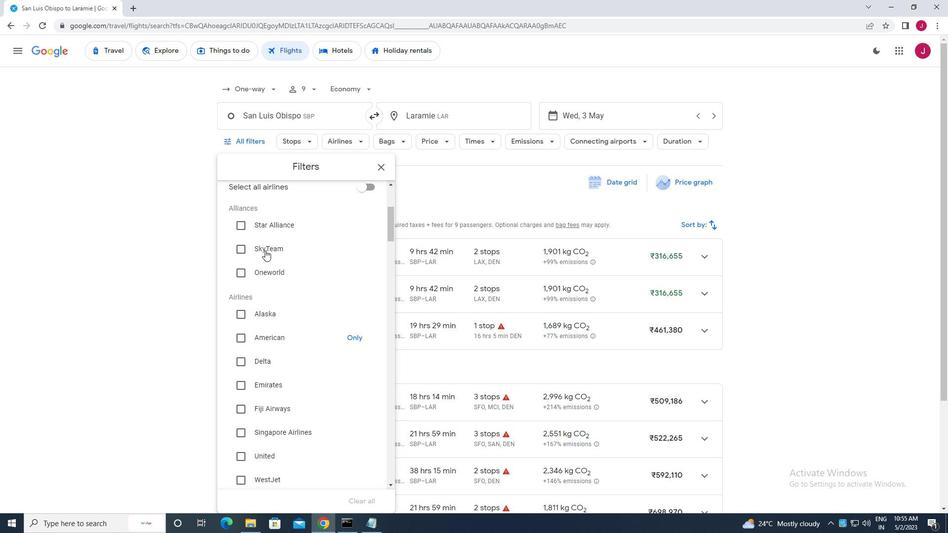 
Action: Mouse scrolled (265, 249) with delta (0, 0)
Screenshot: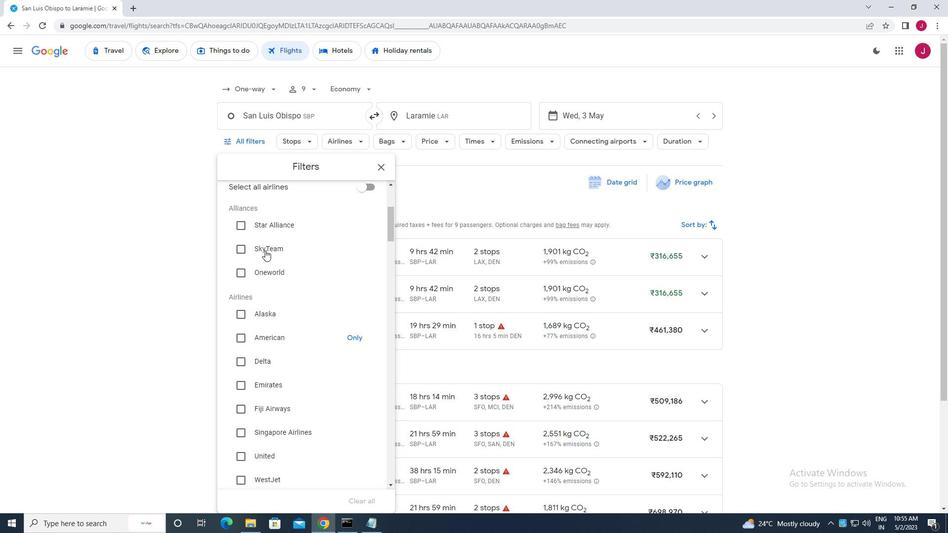 
Action: Mouse moved to (266, 252)
Screenshot: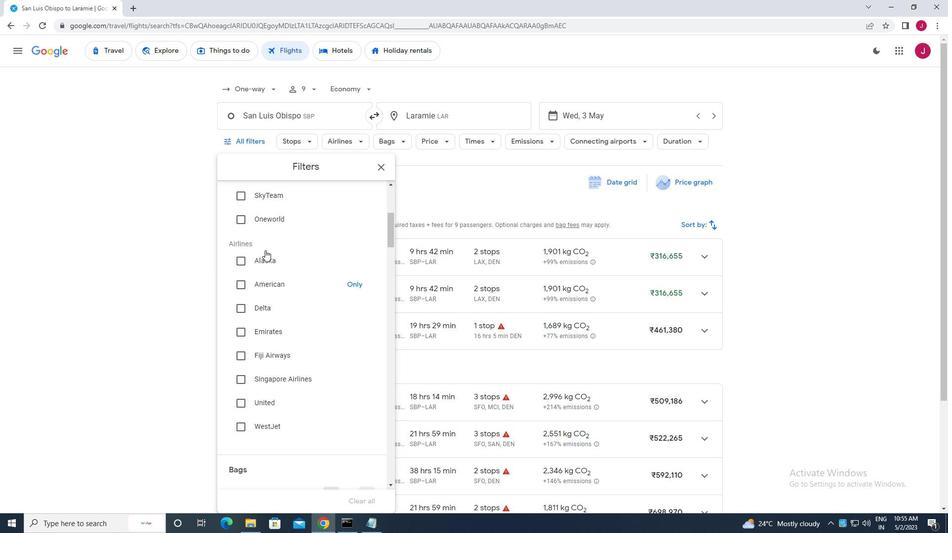 
Action: Mouse scrolled (266, 251) with delta (0, 0)
Screenshot: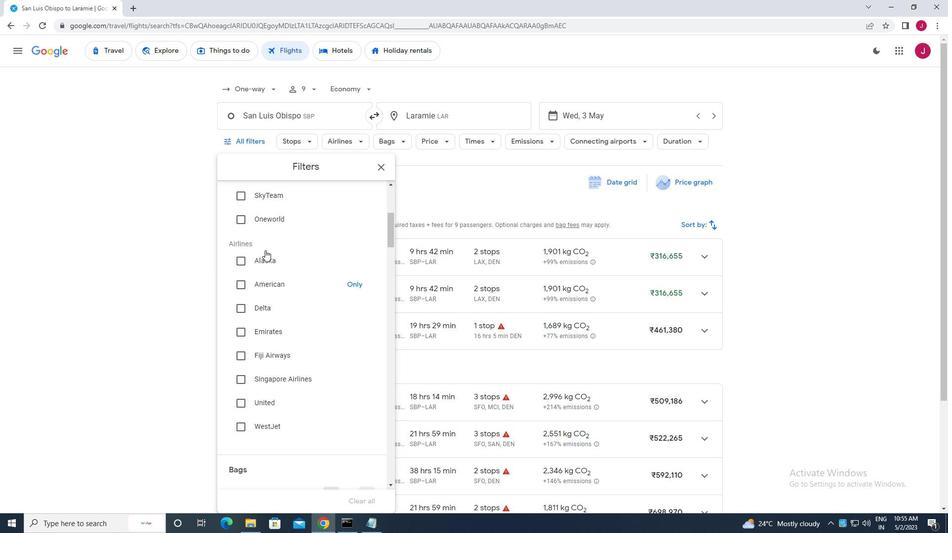 
Action: Mouse moved to (267, 252)
Screenshot: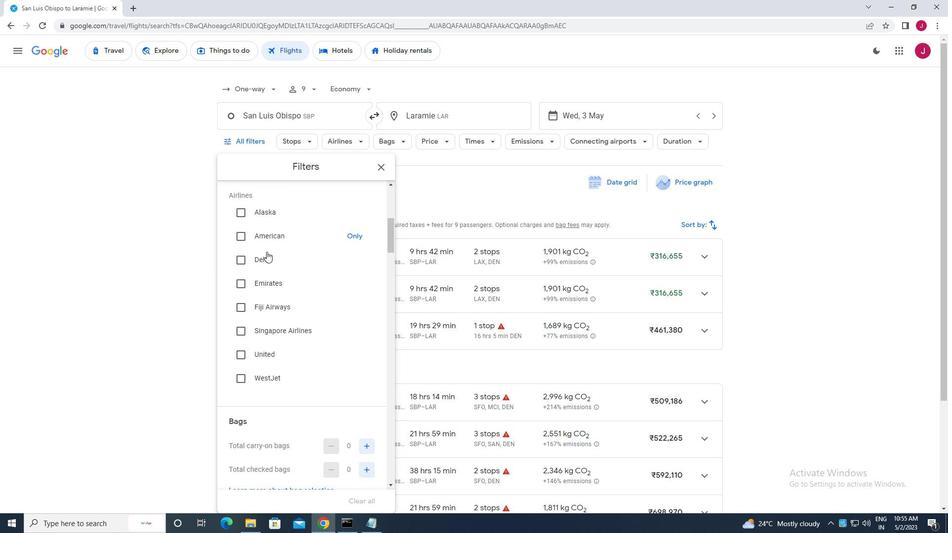 
Action: Mouse scrolled (267, 252) with delta (0, 0)
Screenshot: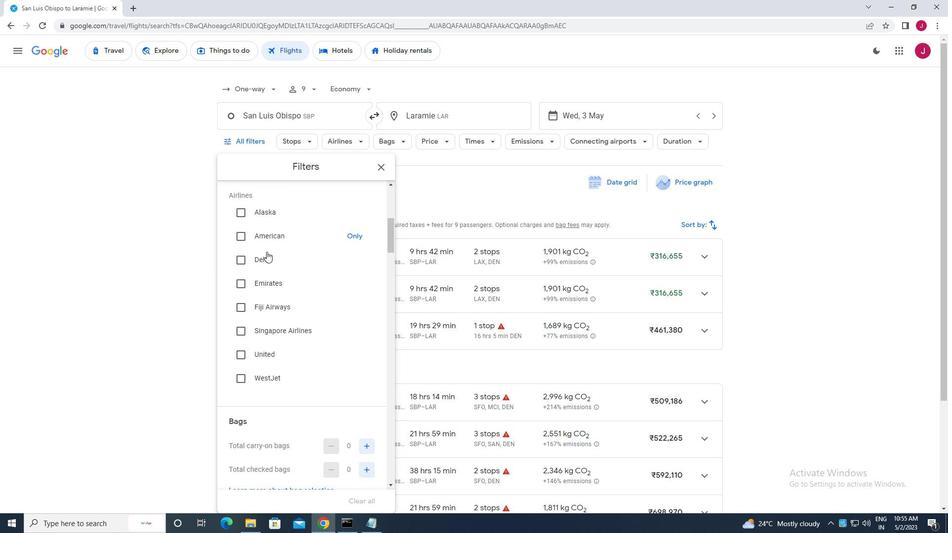 
Action: Mouse moved to (267, 254)
Screenshot: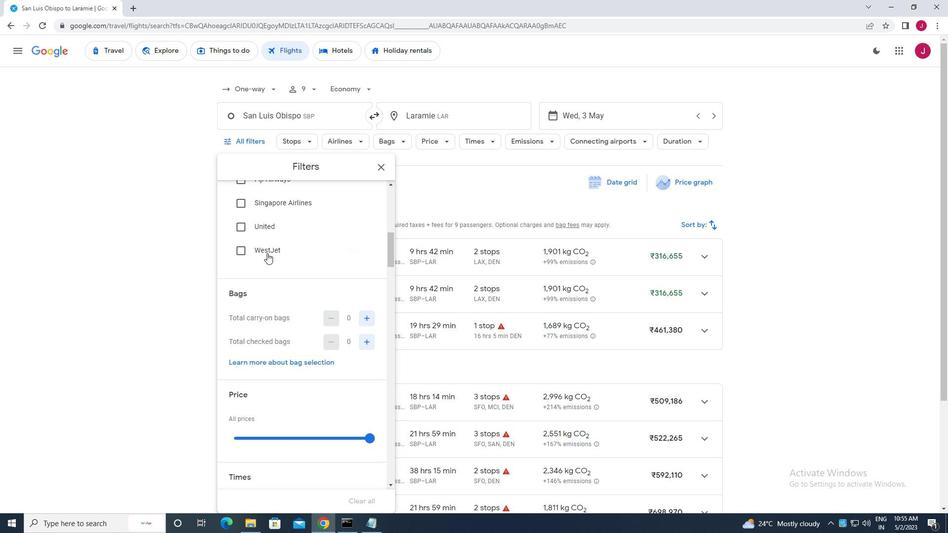 
Action: Mouse scrolled (267, 254) with delta (0, 0)
Screenshot: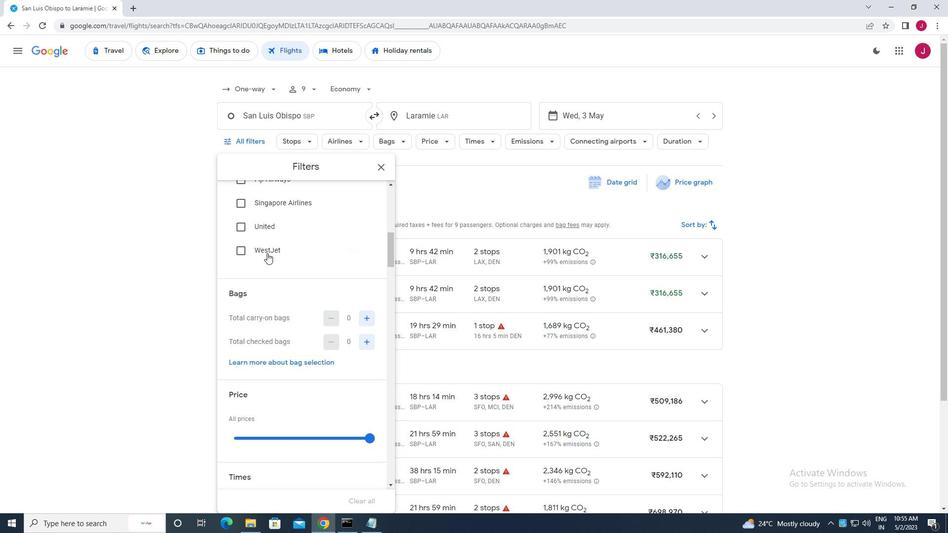 
Action: Mouse moved to (366, 293)
Screenshot: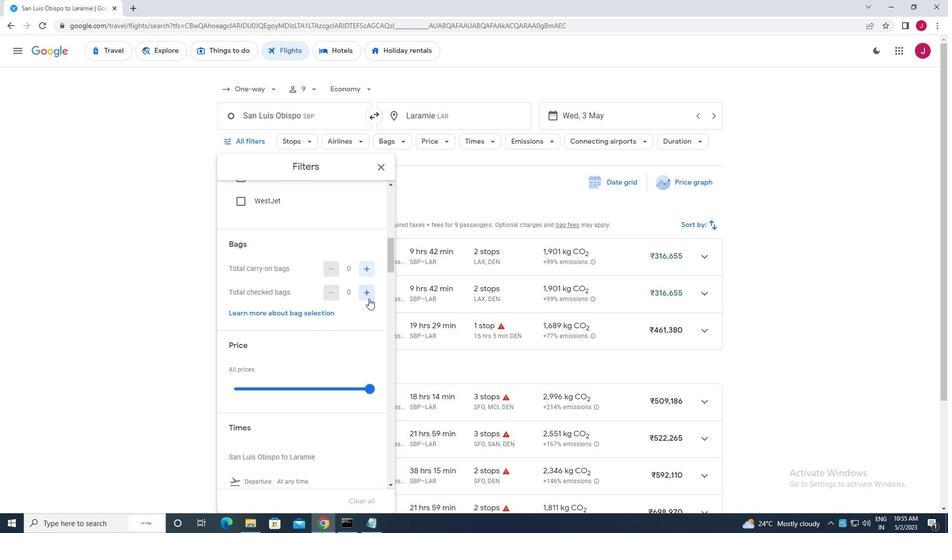 
Action: Mouse pressed left at (366, 293)
Screenshot: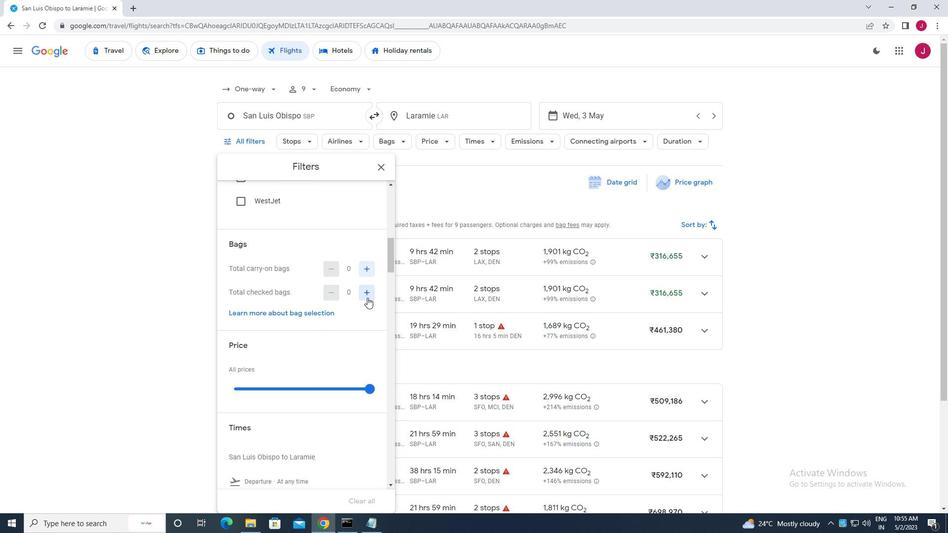 
Action: Mouse moved to (366, 293)
Screenshot: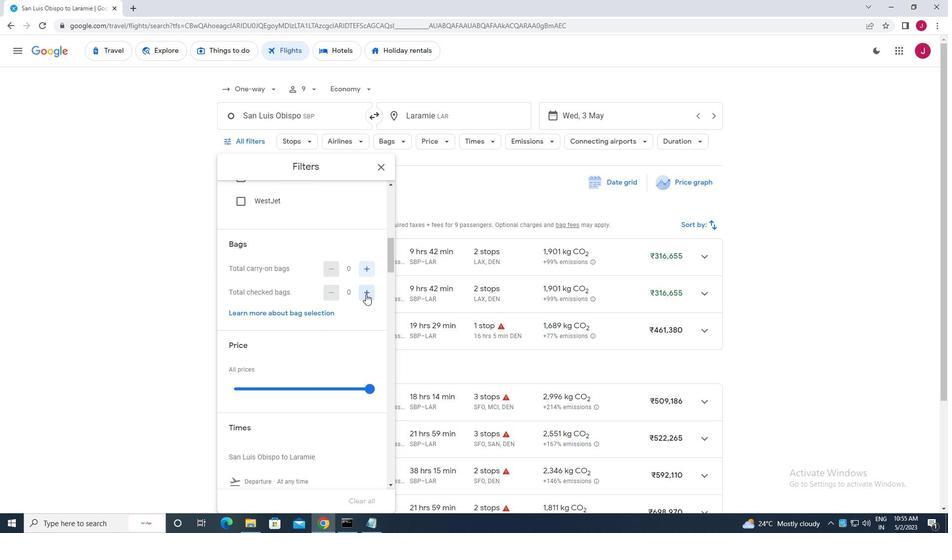 
Action: Mouse pressed left at (366, 293)
Screenshot: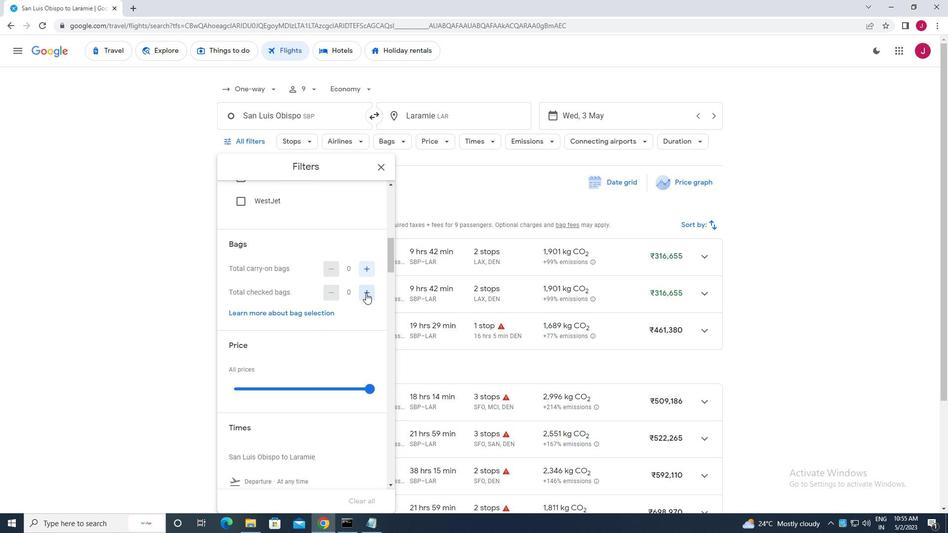 
Action: Mouse moved to (364, 293)
Screenshot: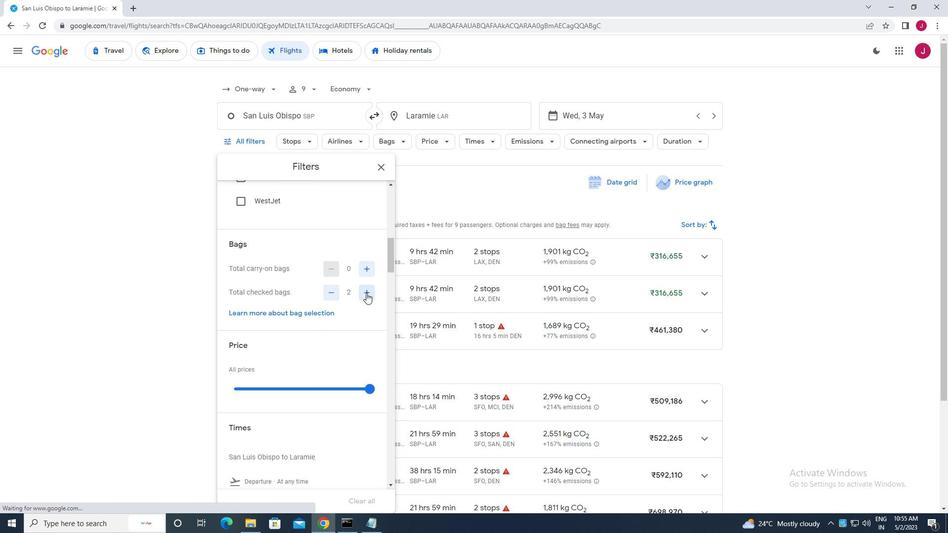 
Action: Mouse scrolled (364, 292) with delta (0, 0)
Screenshot: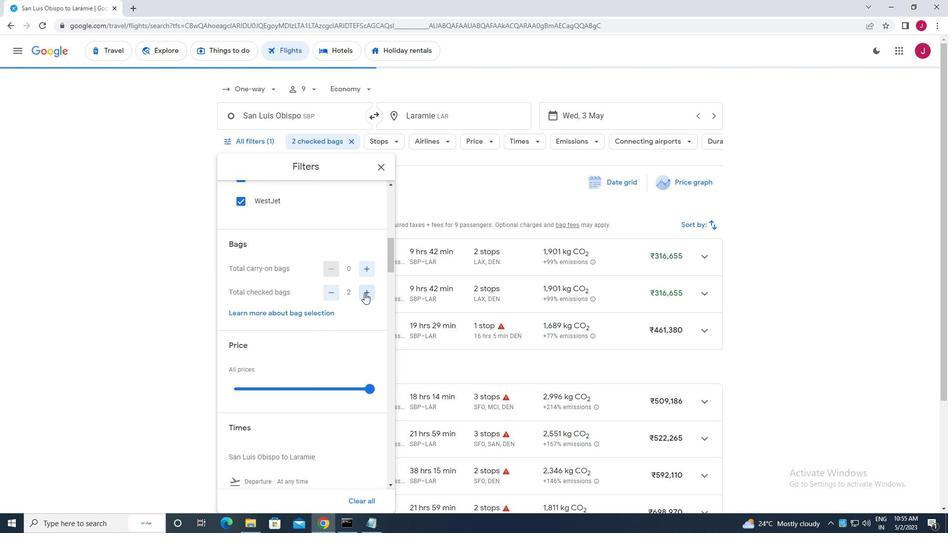 
Action: Mouse moved to (370, 338)
Screenshot: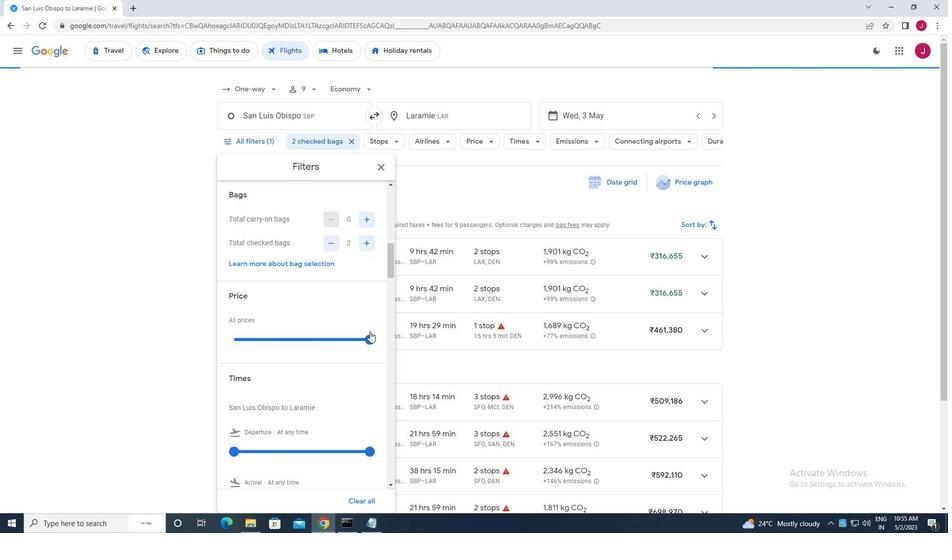 
Action: Mouse pressed left at (370, 338)
Screenshot: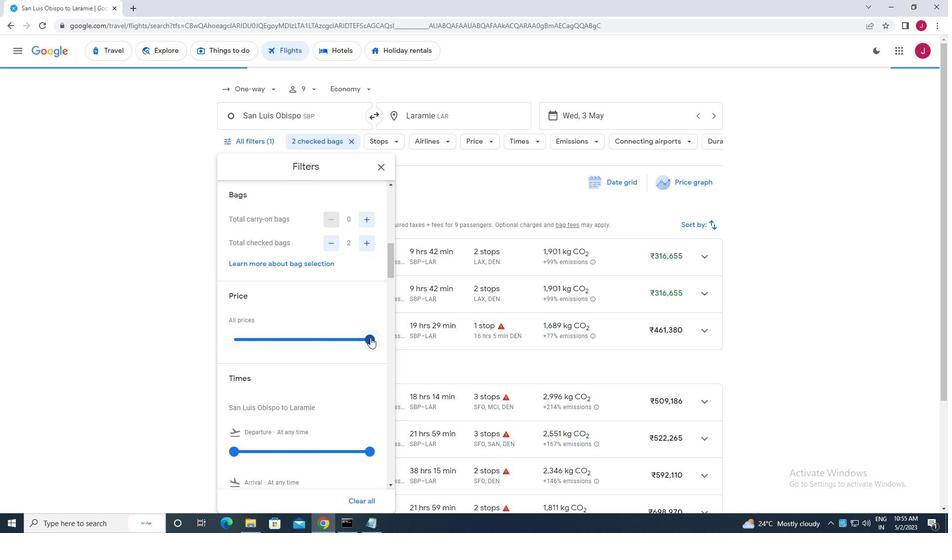 
Action: Mouse moved to (369, 341)
Screenshot: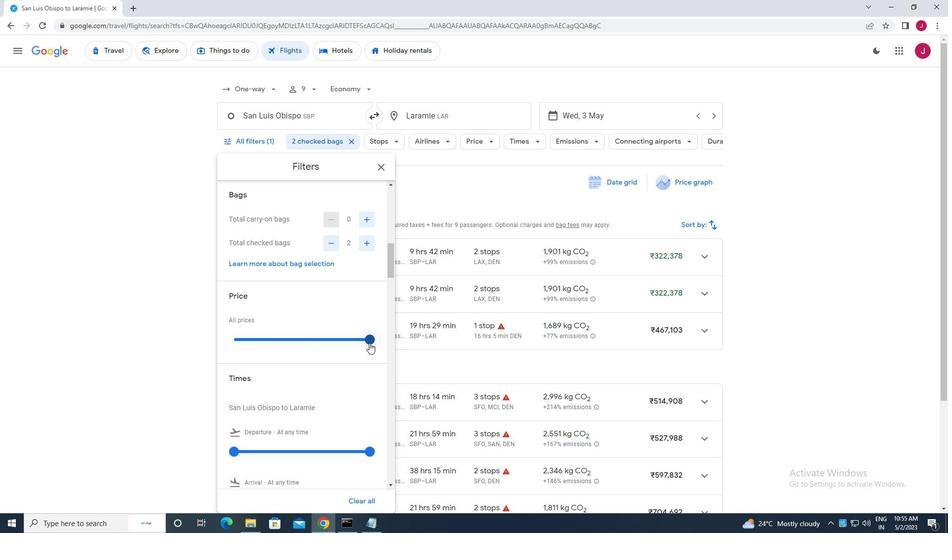 
Action: Mouse pressed left at (369, 341)
Screenshot: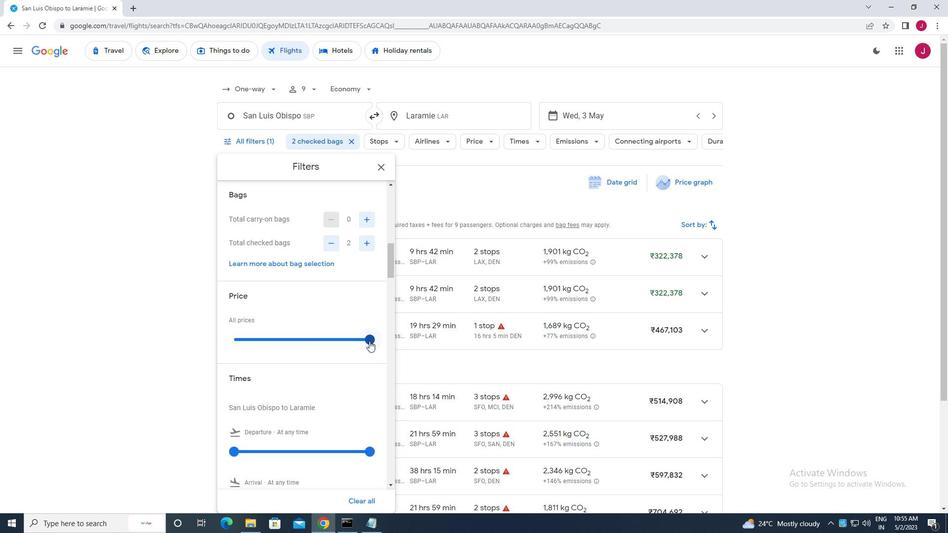 
Action: Mouse moved to (269, 307)
Screenshot: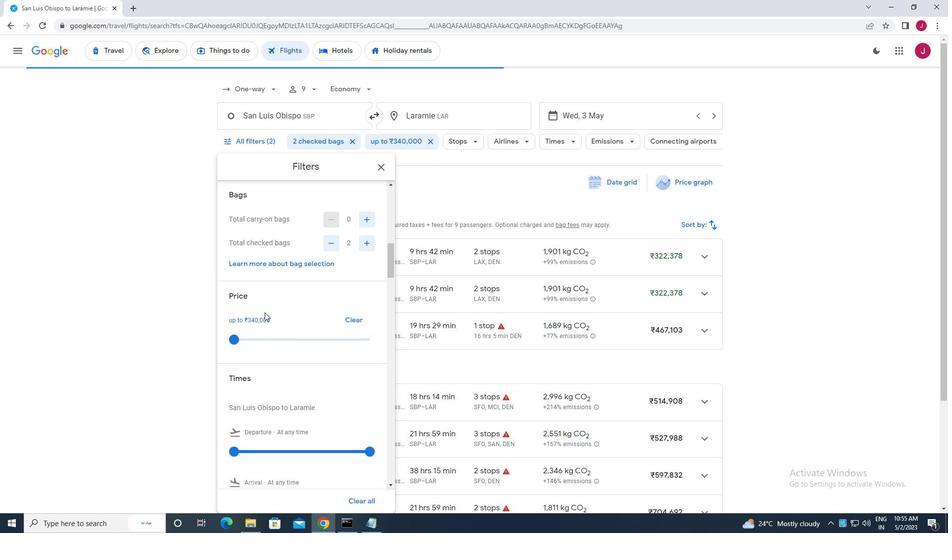 
Action: Mouse scrolled (269, 306) with delta (0, 0)
Screenshot: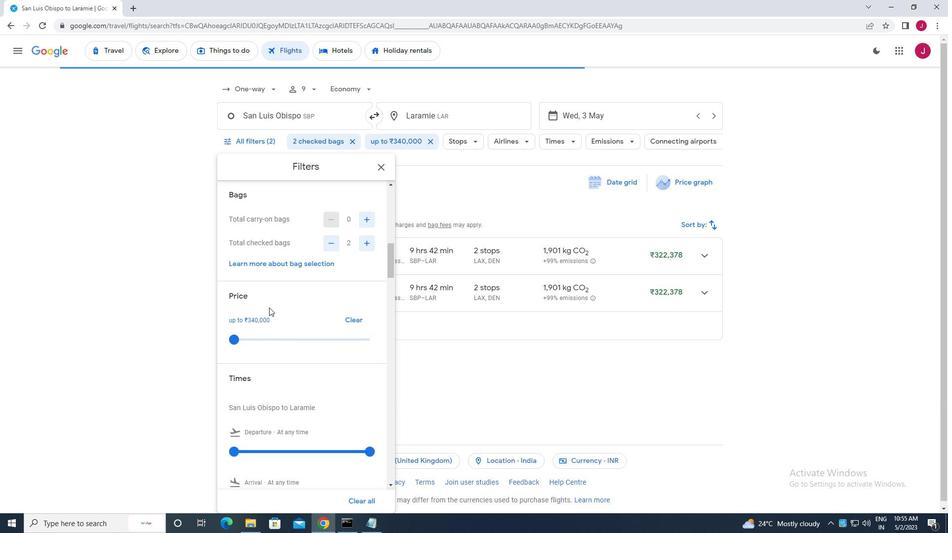 
Action: Mouse scrolled (269, 306) with delta (0, 0)
Screenshot: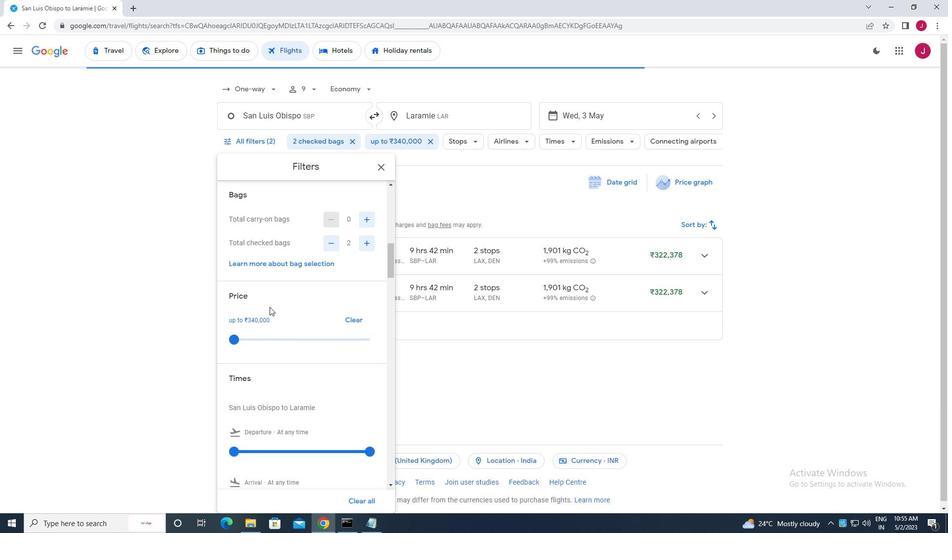 
Action: Mouse moved to (238, 351)
Screenshot: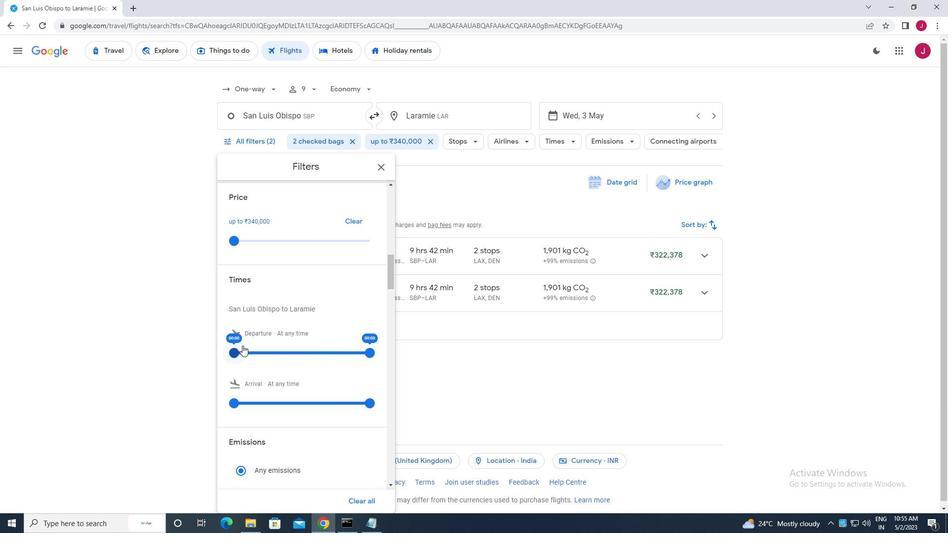 
Action: Mouse pressed left at (238, 351)
Screenshot: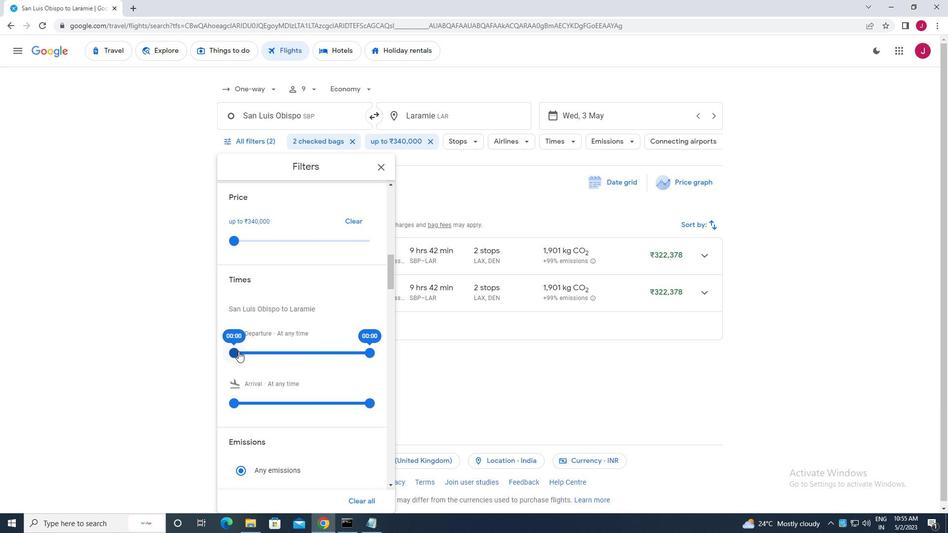 
Action: Mouse moved to (370, 353)
Screenshot: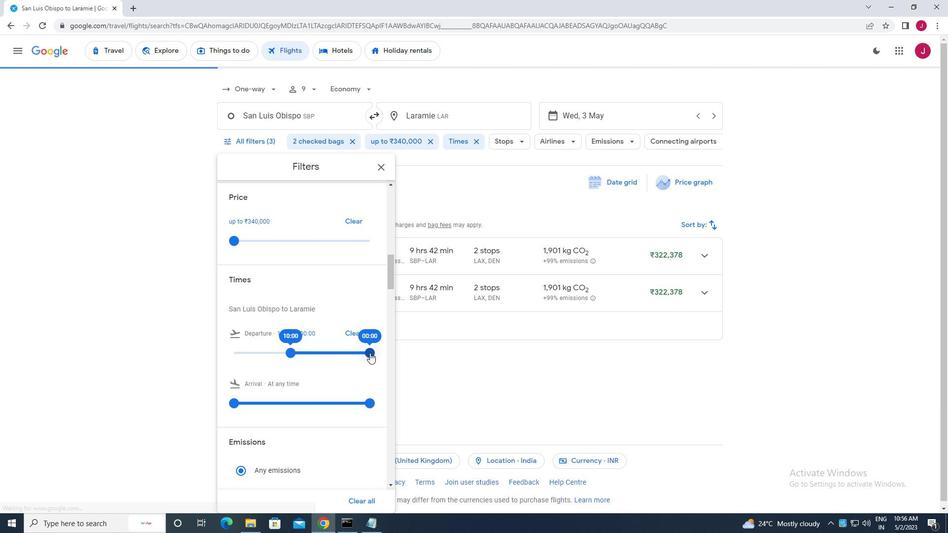 
Action: Mouse pressed left at (370, 353)
Screenshot: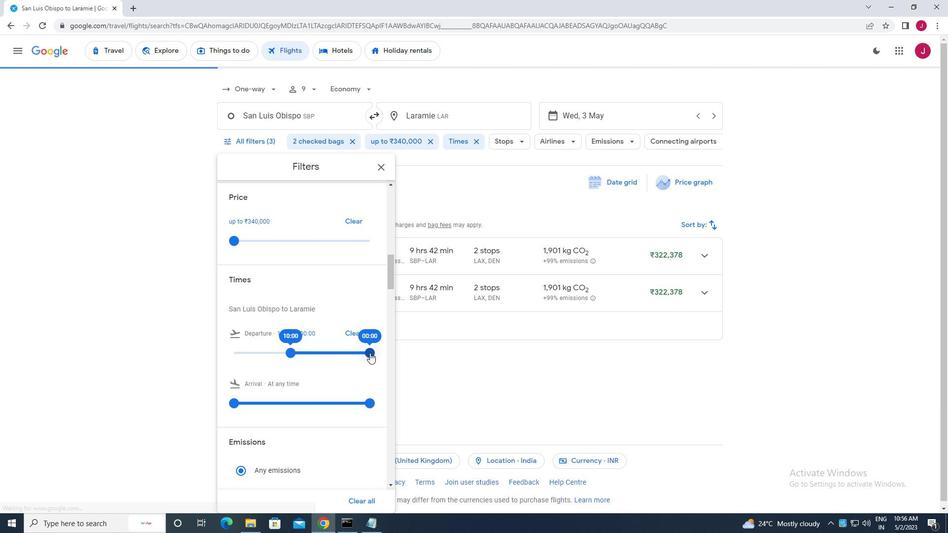 
Action: Mouse moved to (383, 166)
Screenshot: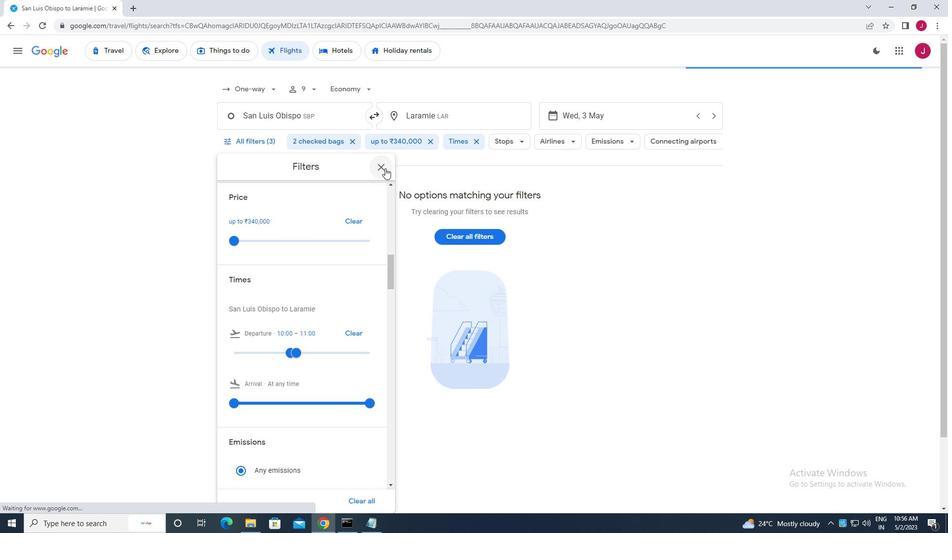 
Action: Mouse pressed left at (383, 166)
Screenshot: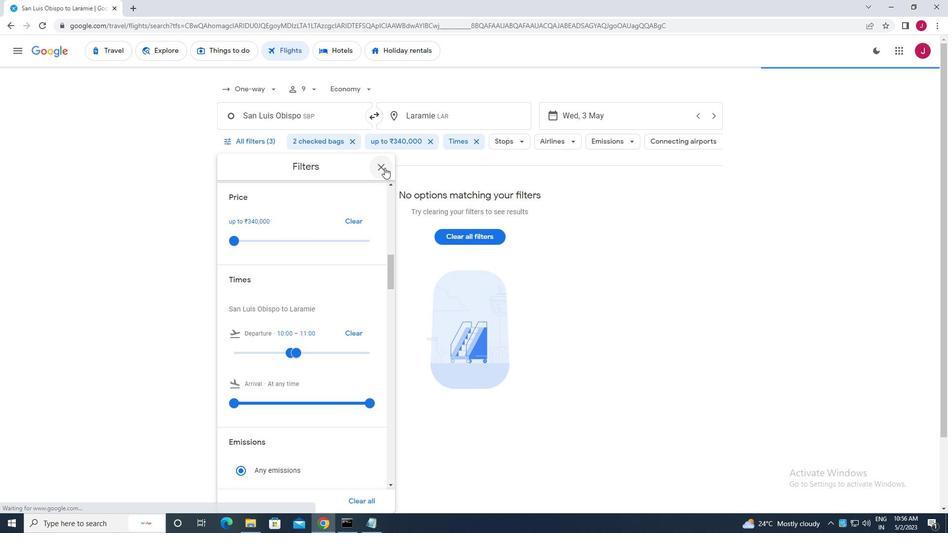 
Action: Mouse moved to (375, 169)
Screenshot: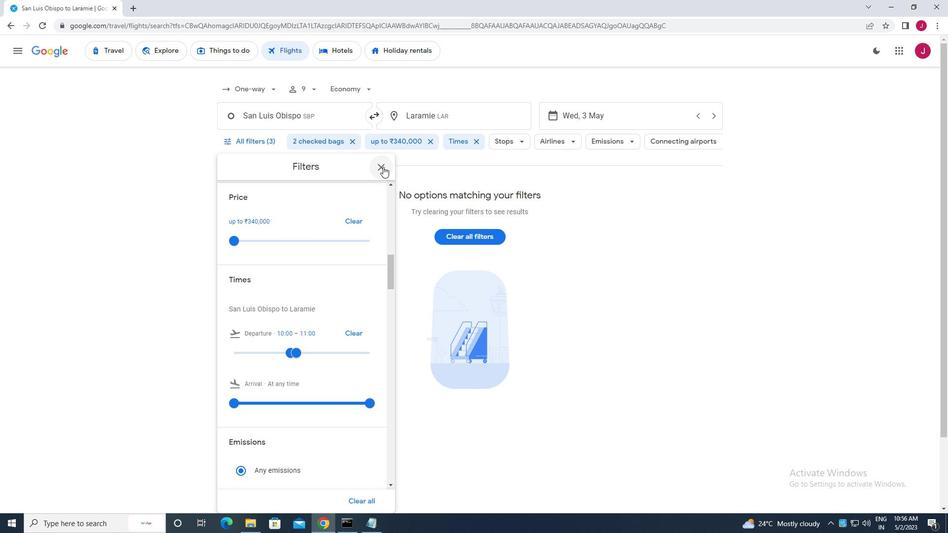 
